 Task: Reply to email with the signature Delaney King with the subject Thank you for a performance review from softage.10@softage.net with the message I wanted to check in on the progress of the marketing campaign. Can you provide me with an update? with BCC to softage.9@softage.net with an attached document Business_case.docx
Action: Mouse moved to (1320, 212)
Screenshot: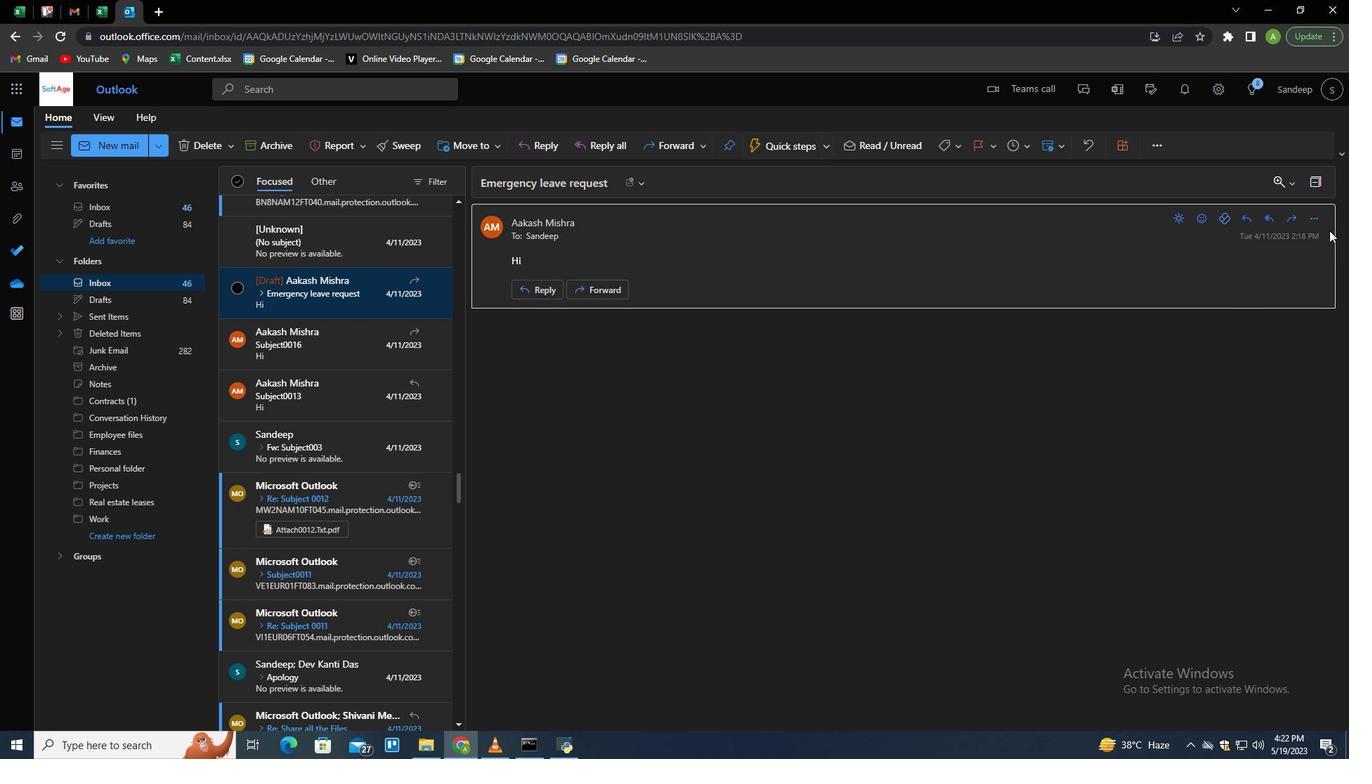 
Action: Mouse pressed left at (1320, 212)
Screenshot: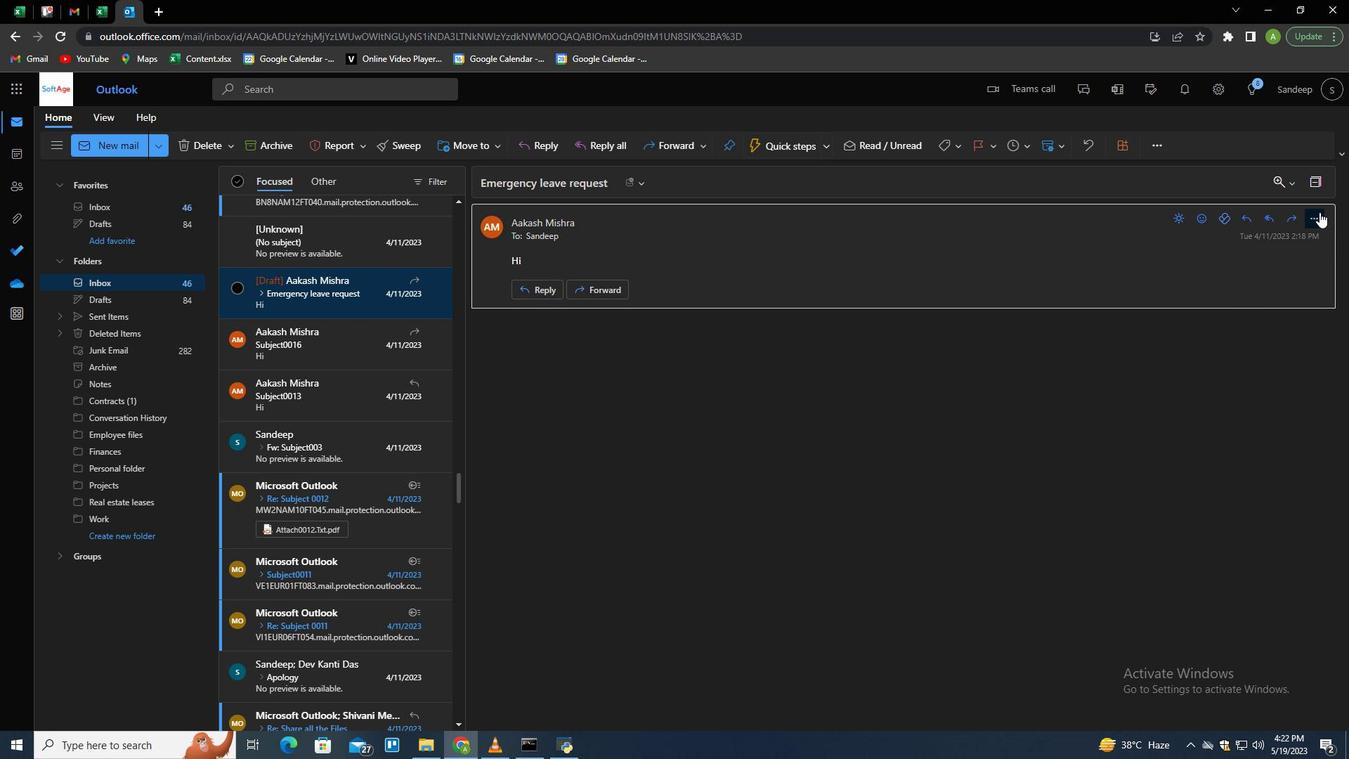 
Action: Mouse moved to (1229, 237)
Screenshot: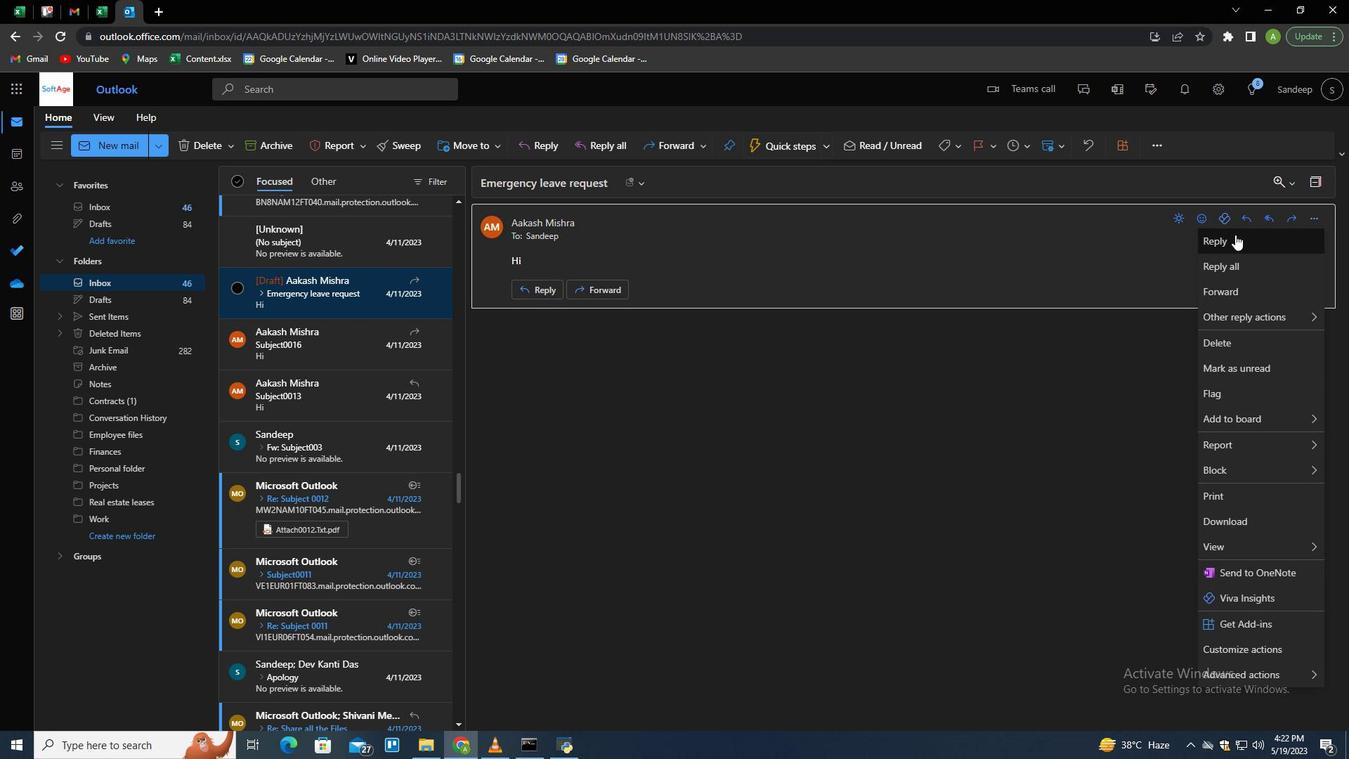 
Action: Mouse pressed left at (1229, 237)
Screenshot: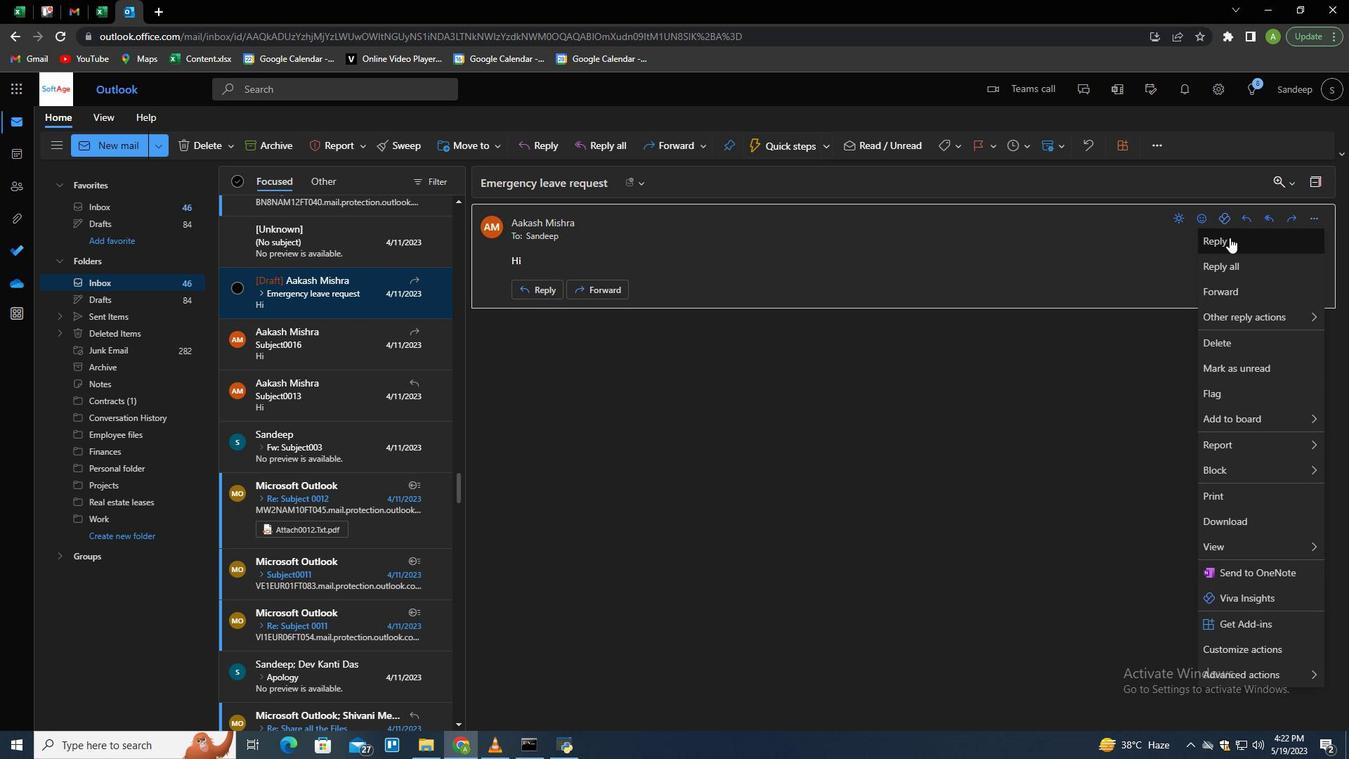 
Action: Mouse moved to (498, 395)
Screenshot: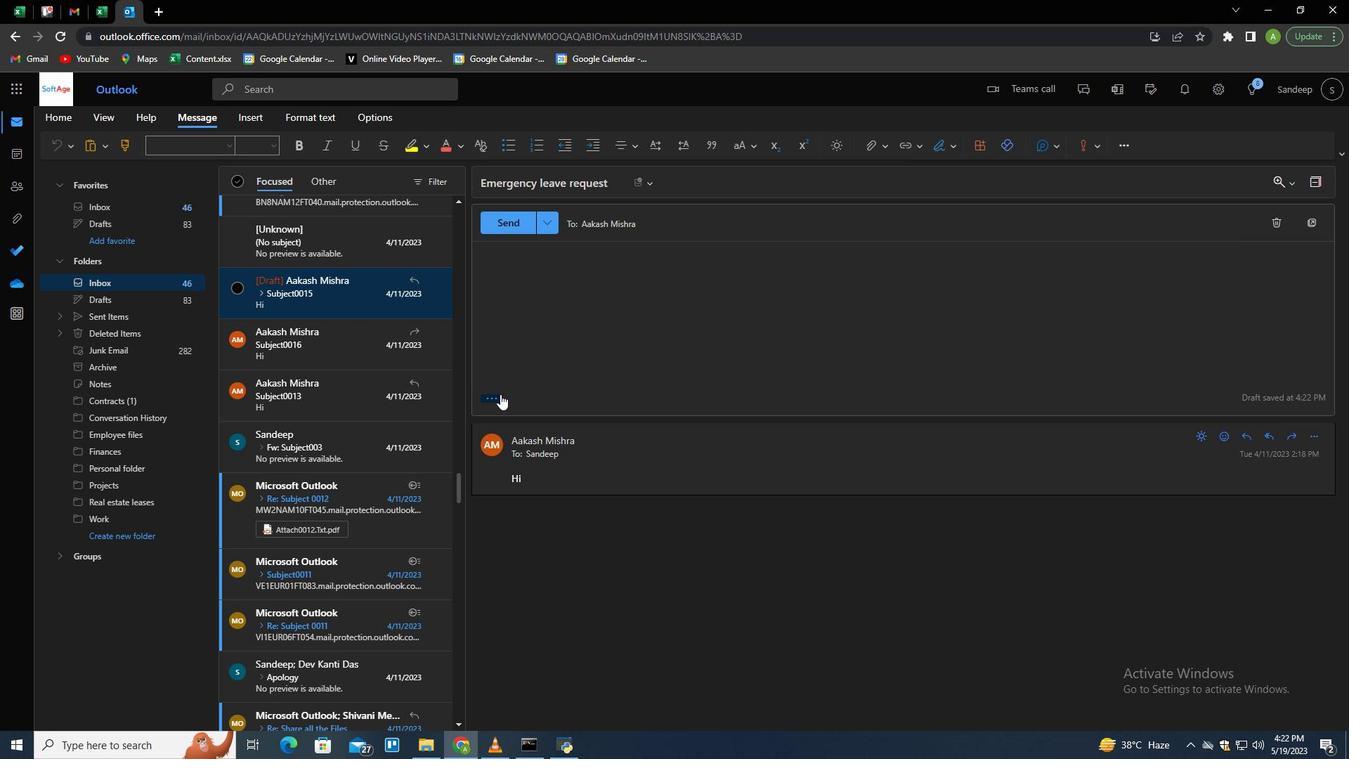 
Action: Mouse pressed left at (498, 395)
Screenshot: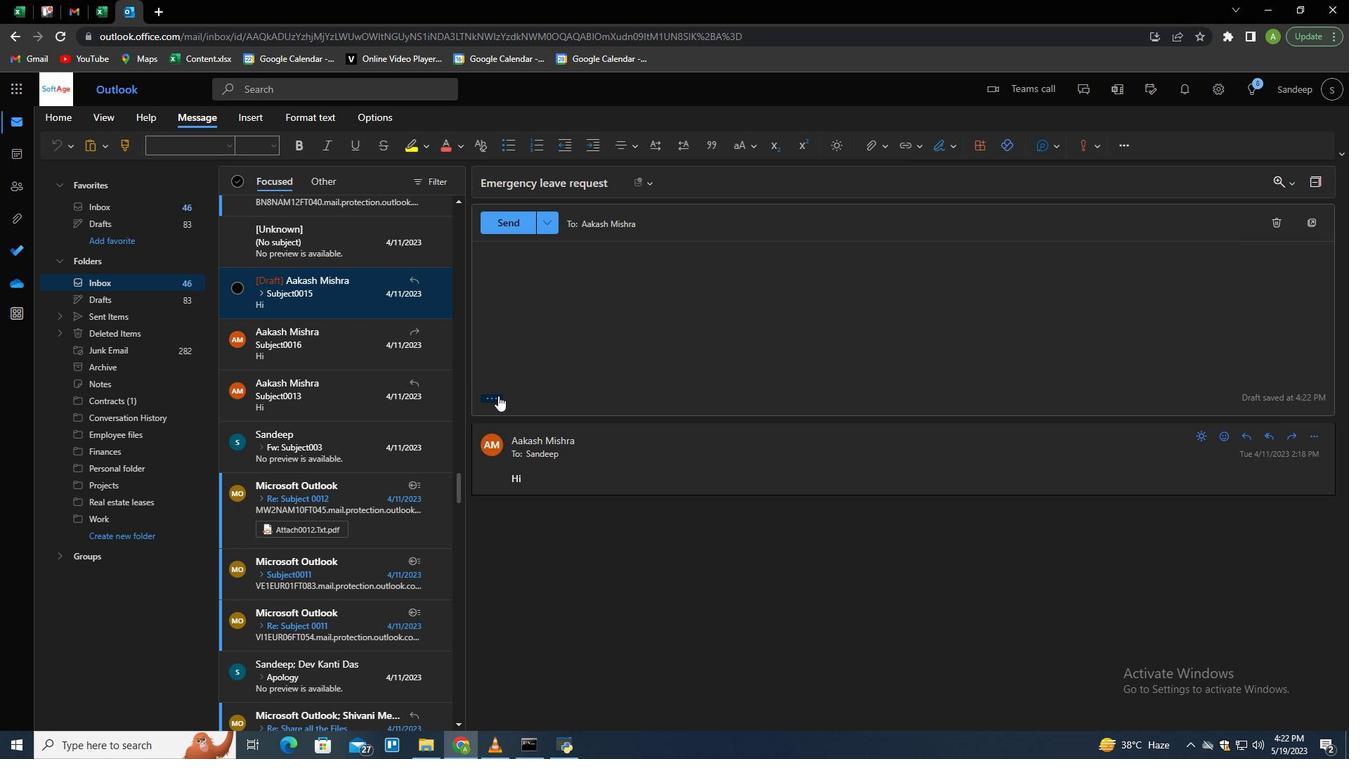 
Action: Mouse moved to (948, 151)
Screenshot: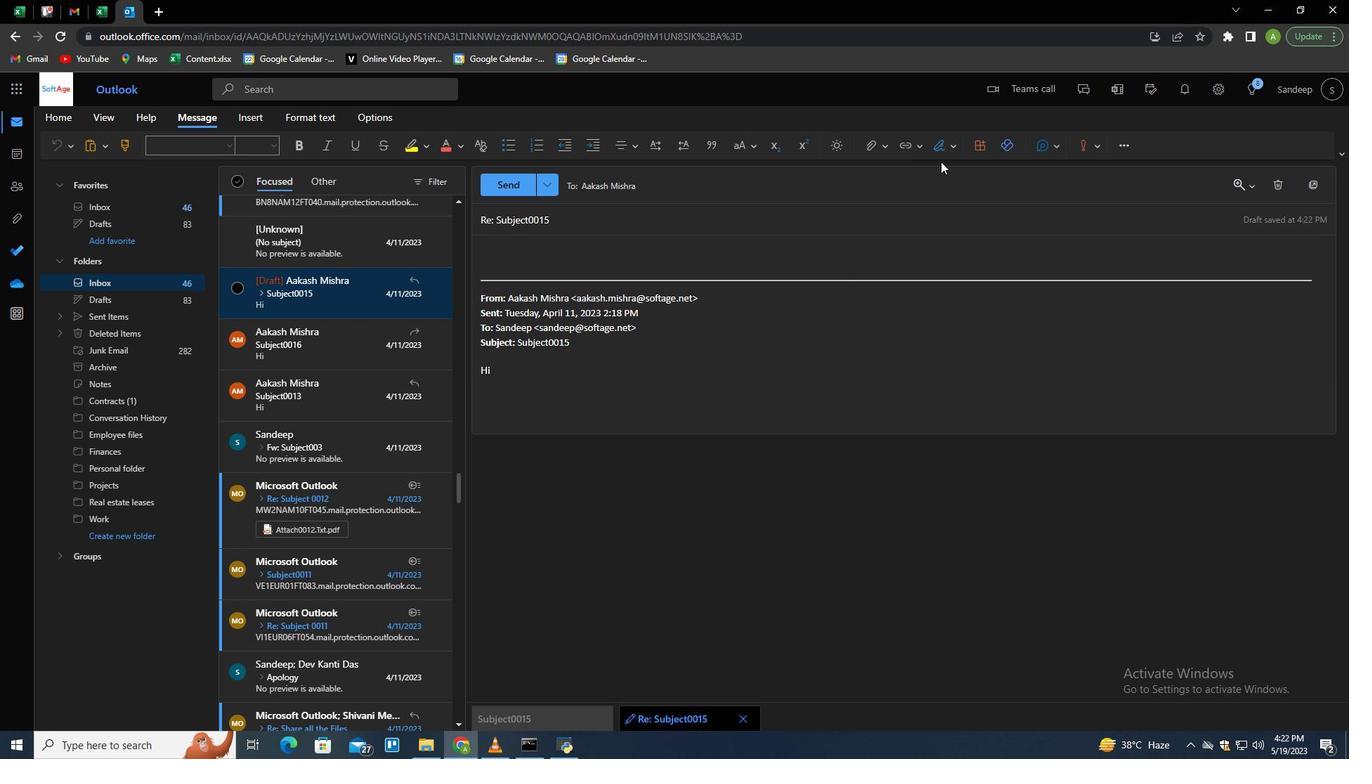 
Action: Mouse pressed left at (948, 151)
Screenshot: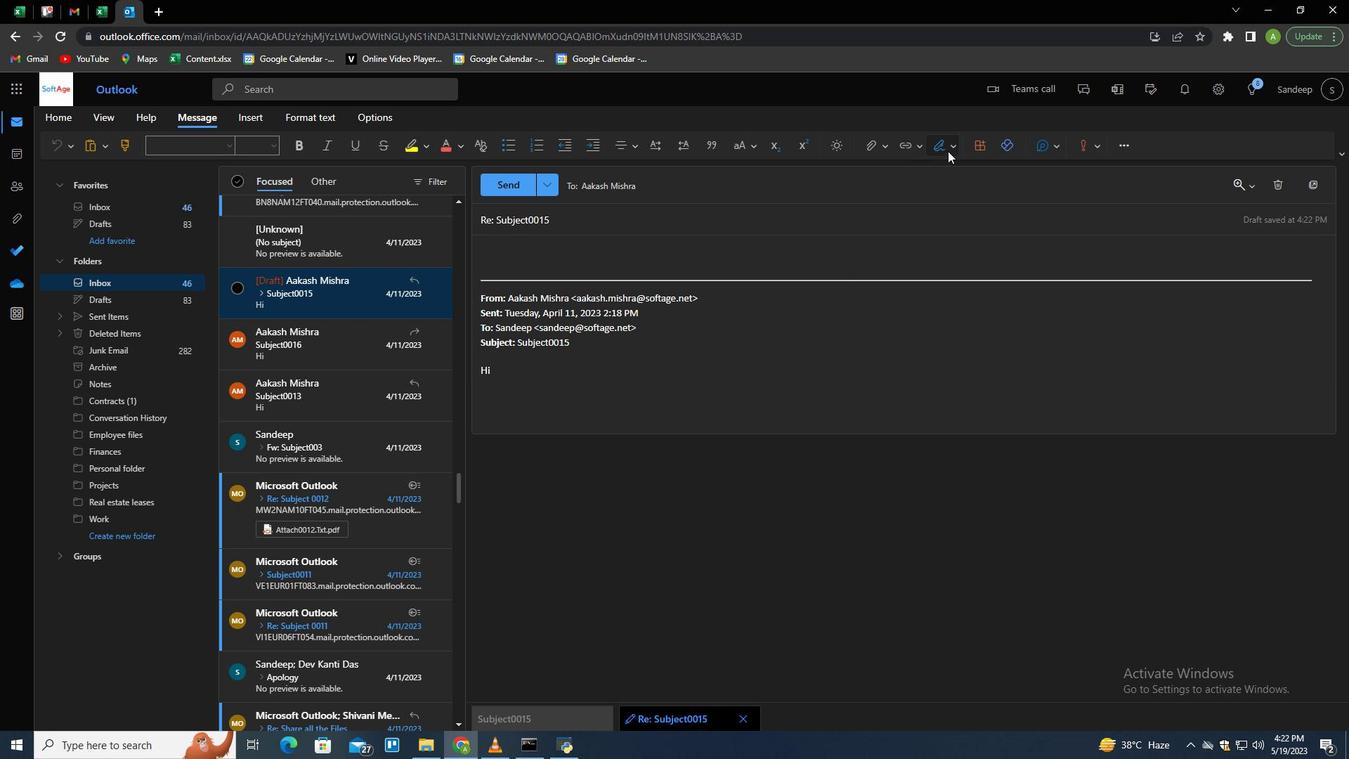 
Action: Mouse moved to (909, 197)
Screenshot: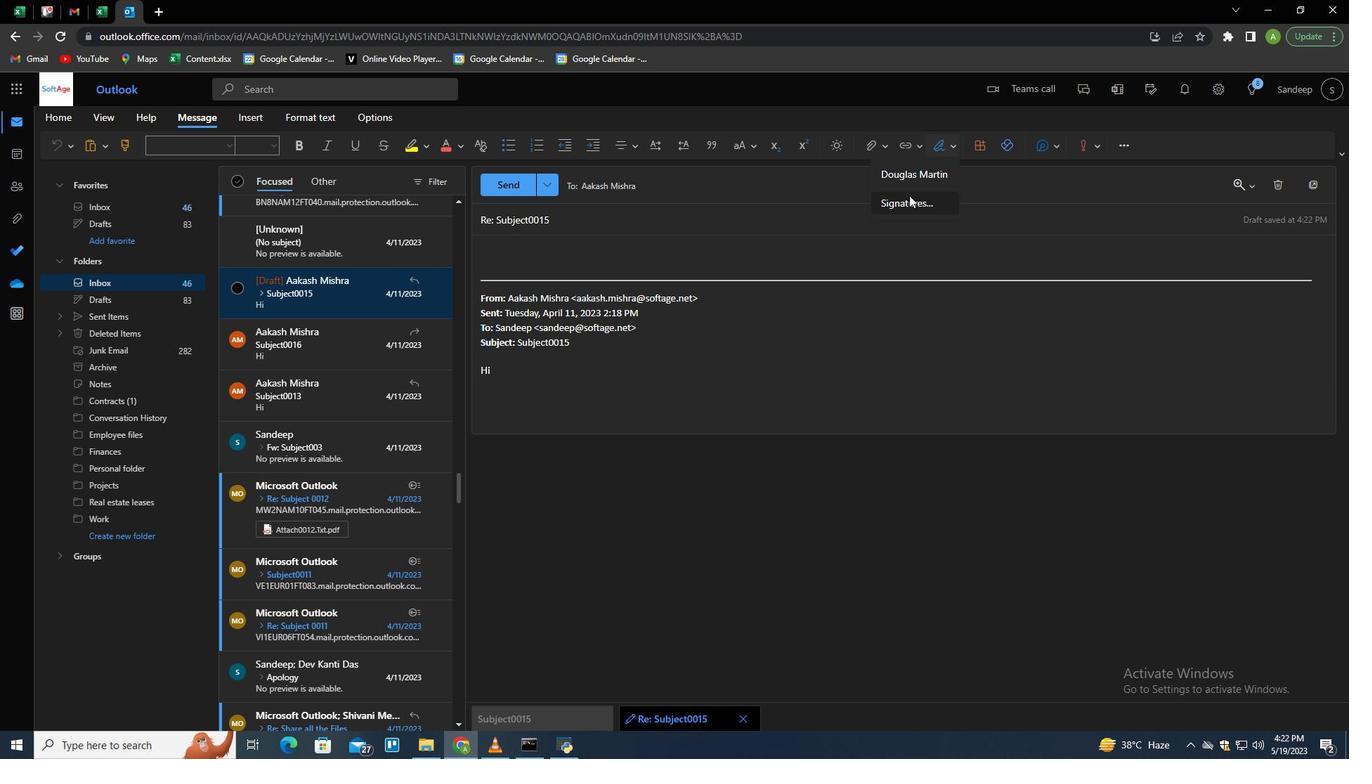 
Action: Mouse pressed left at (909, 197)
Screenshot: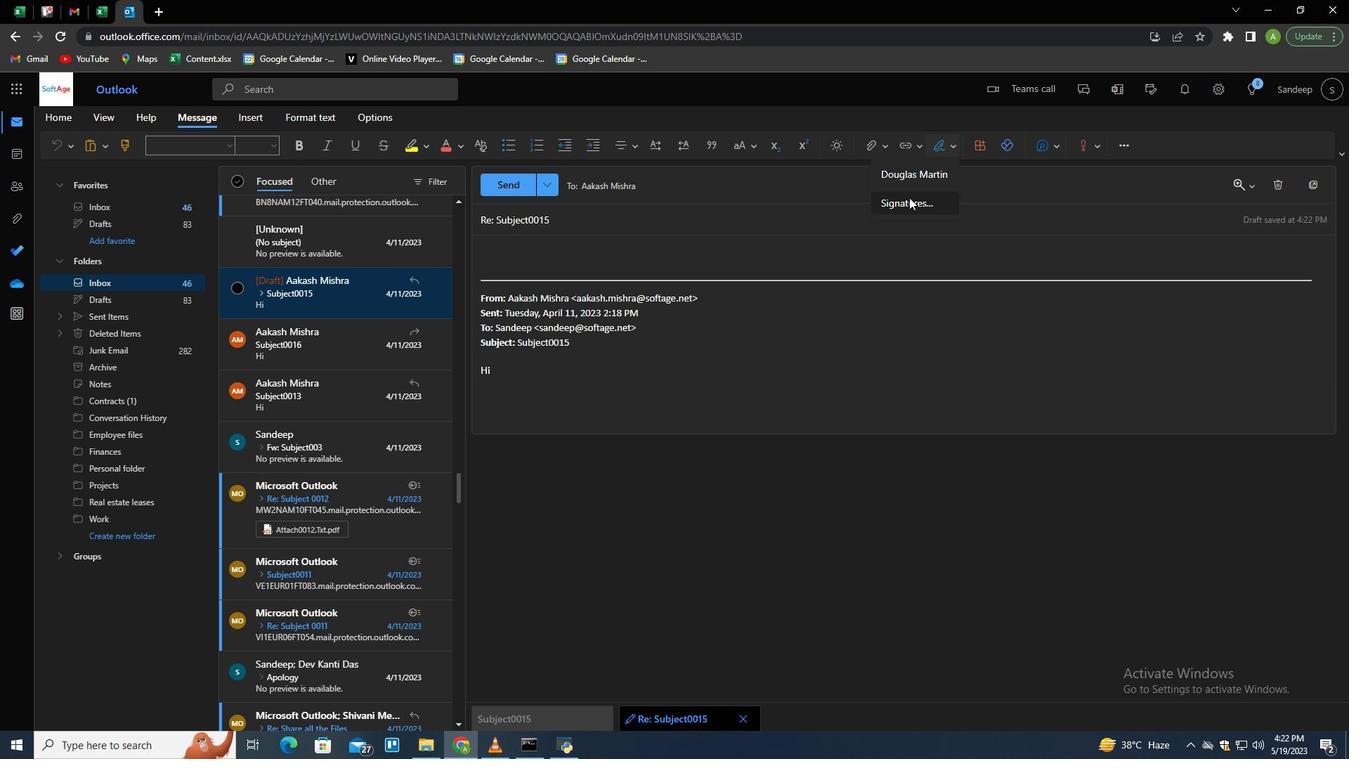 
Action: Mouse moved to (957, 250)
Screenshot: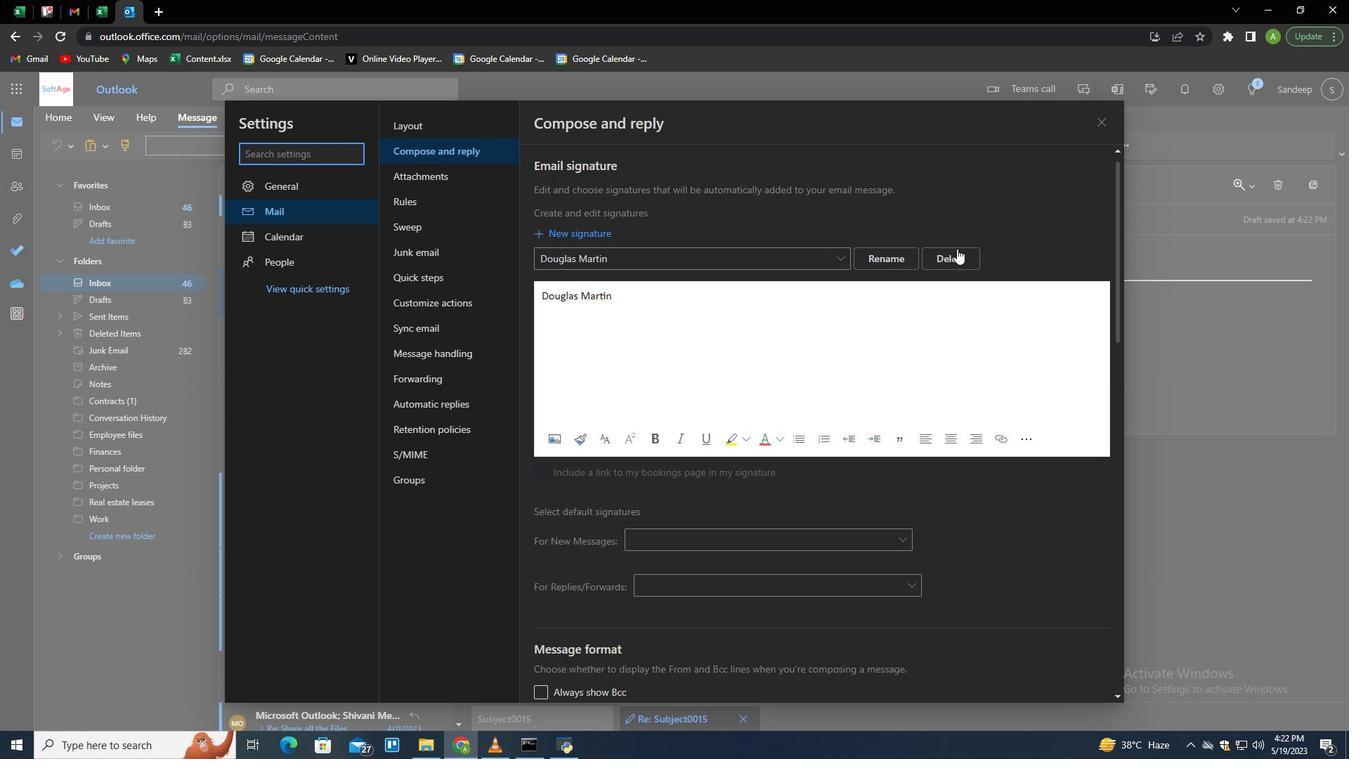 
Action: Mouse pressed left at (957, 250)
Screenshot: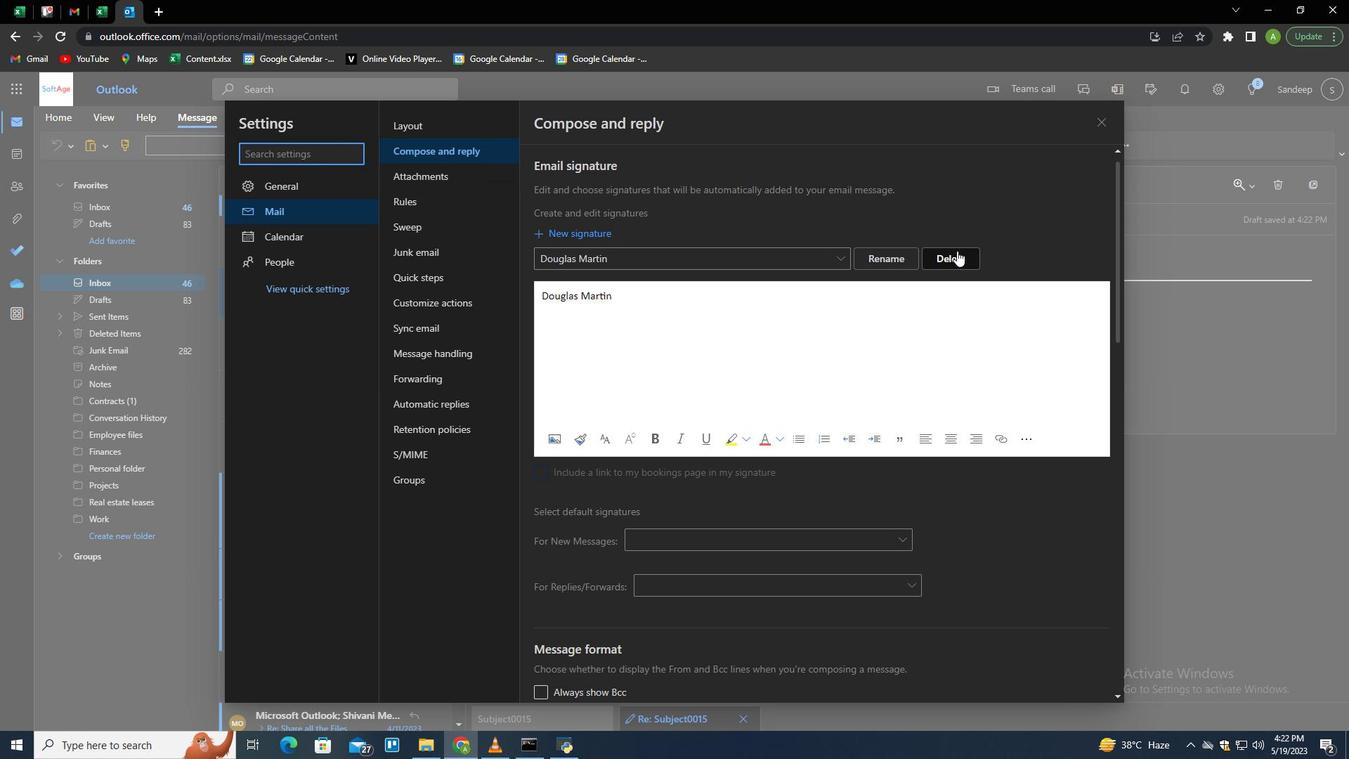 
Action: Mouse moved to (937, 255)
Screenshot: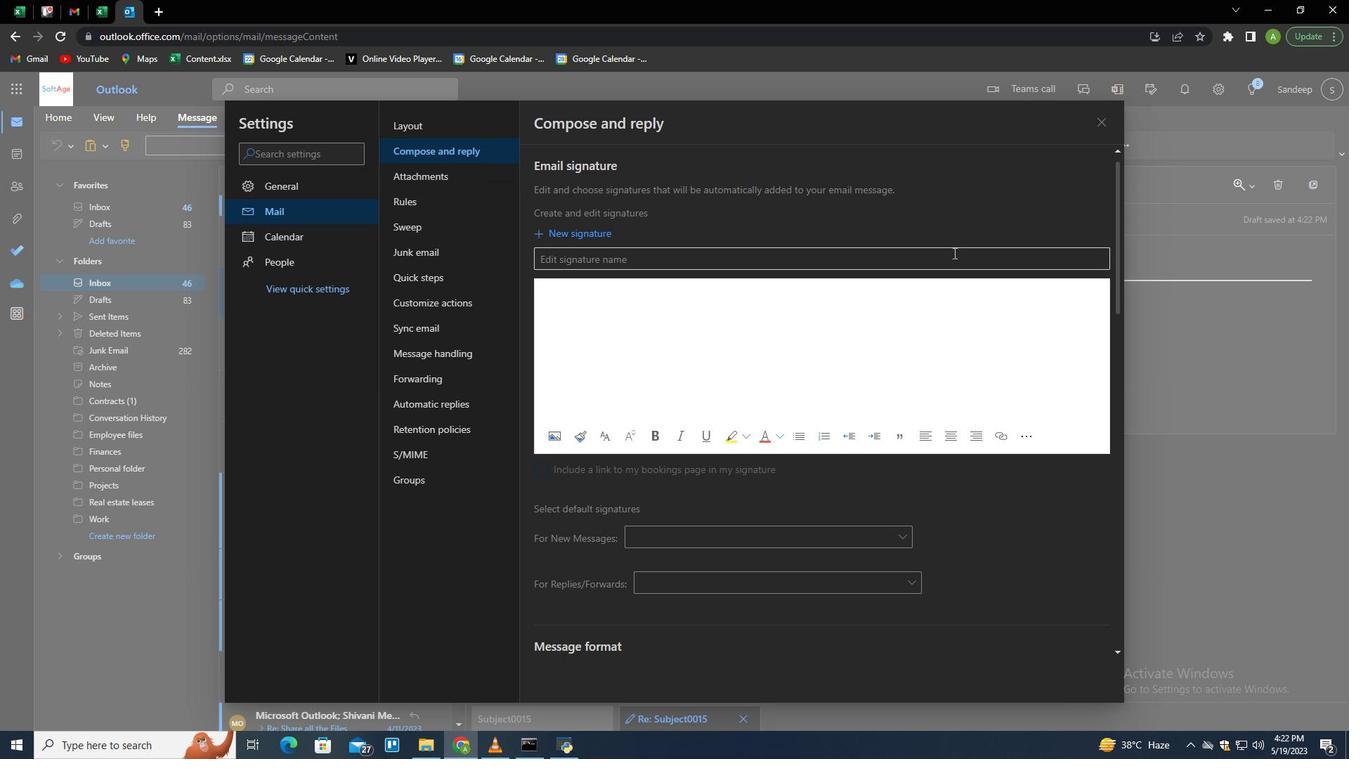 
Action: Mouse pressed left at (937, 255)
Screenshot: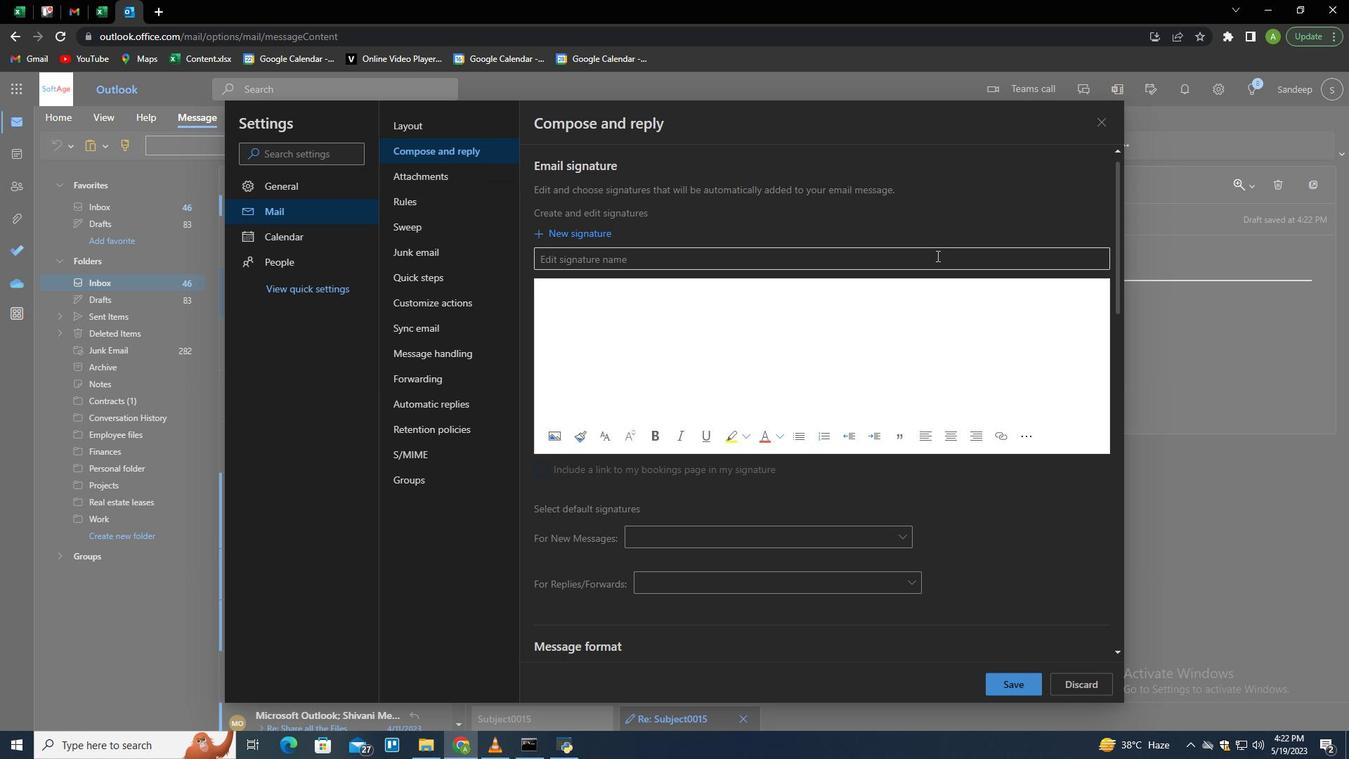 
Action: Key pressed <Key.shift>Delaney<Key.space><Key.shift>King<Key.tab><Key.shift>Delaney<Key.space><Key.shift>King
Screenshot: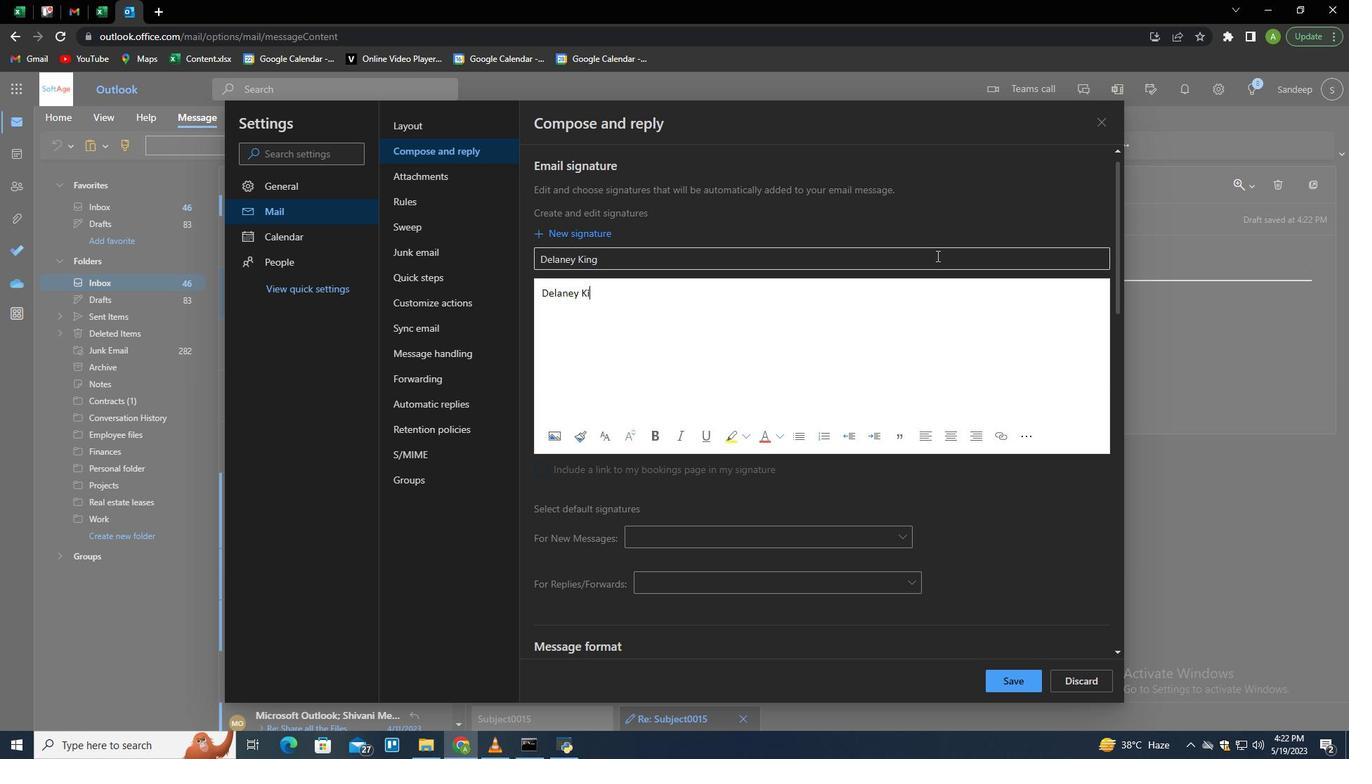 
Action: Mouse moved to (1010, 671)
Screenshot: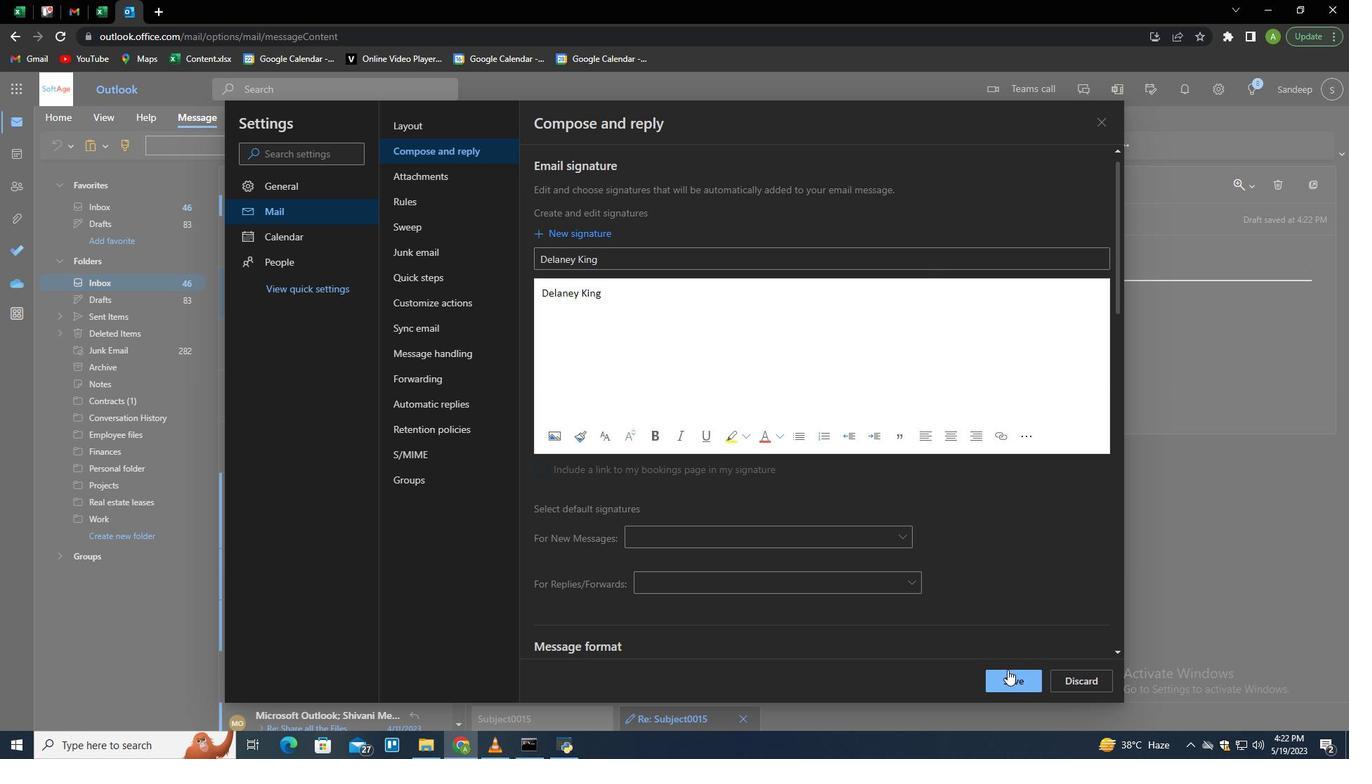 
Action: Mouse pressed left at (1010, 671)
Screenshot: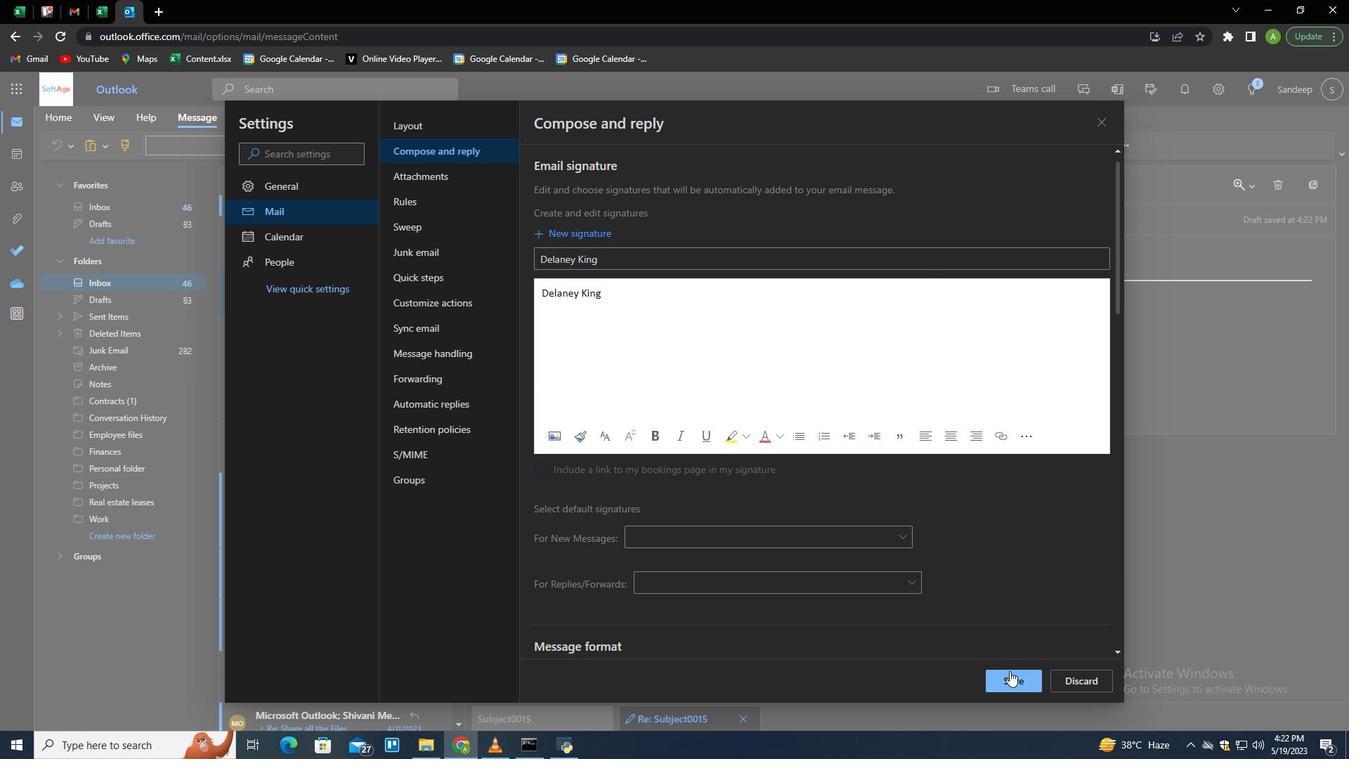 
Action: Mouse moved to (1247, 445)
Screenshot: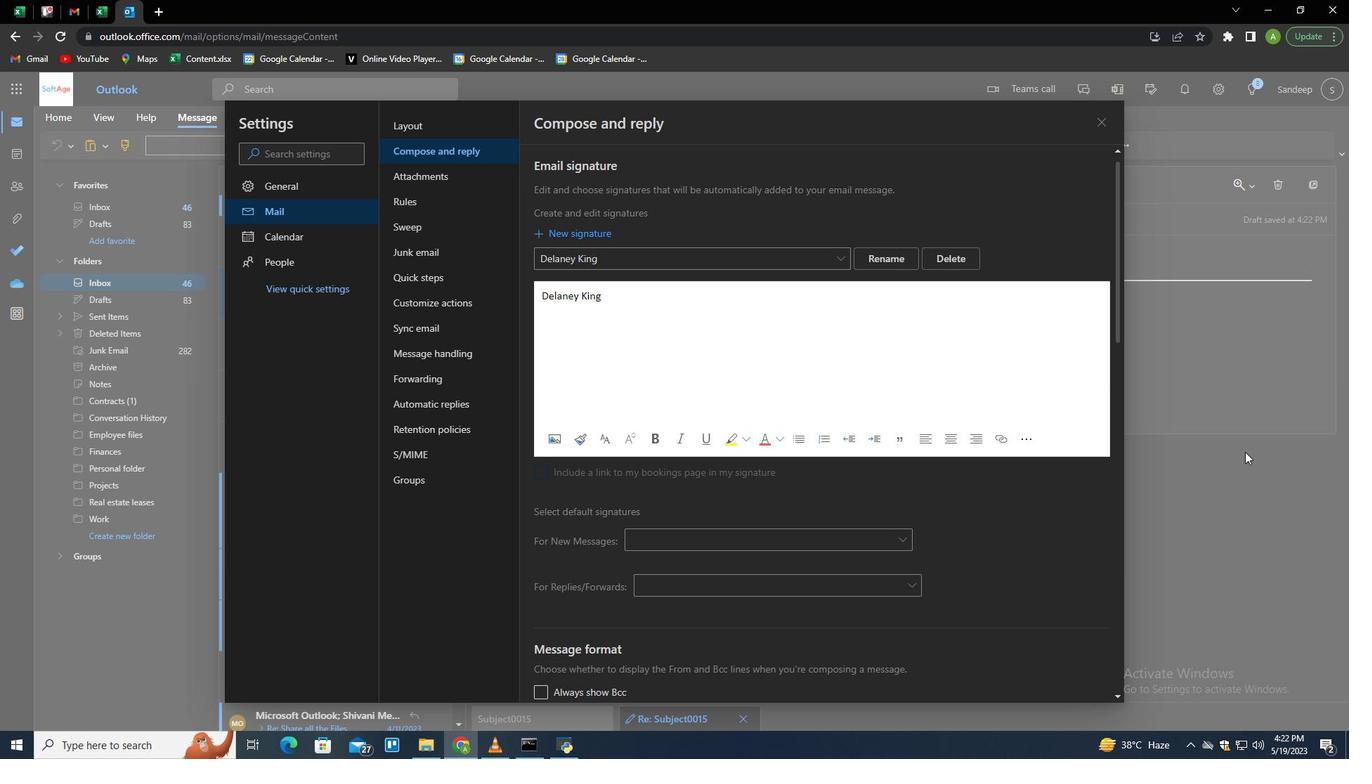 
Action: Mouse pressed left at (1247, 445)
Screenshot: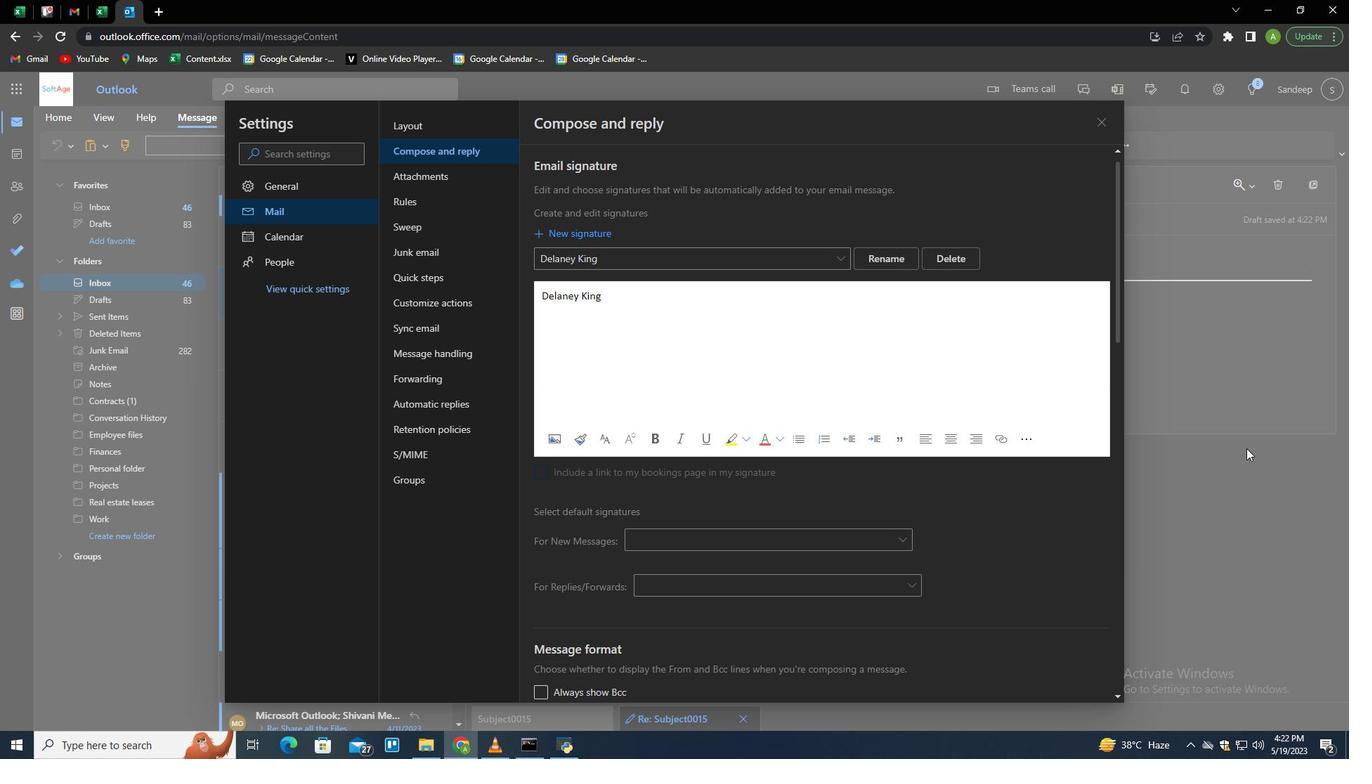 
Action: Mouse moved to (947, 154)
Screenshot: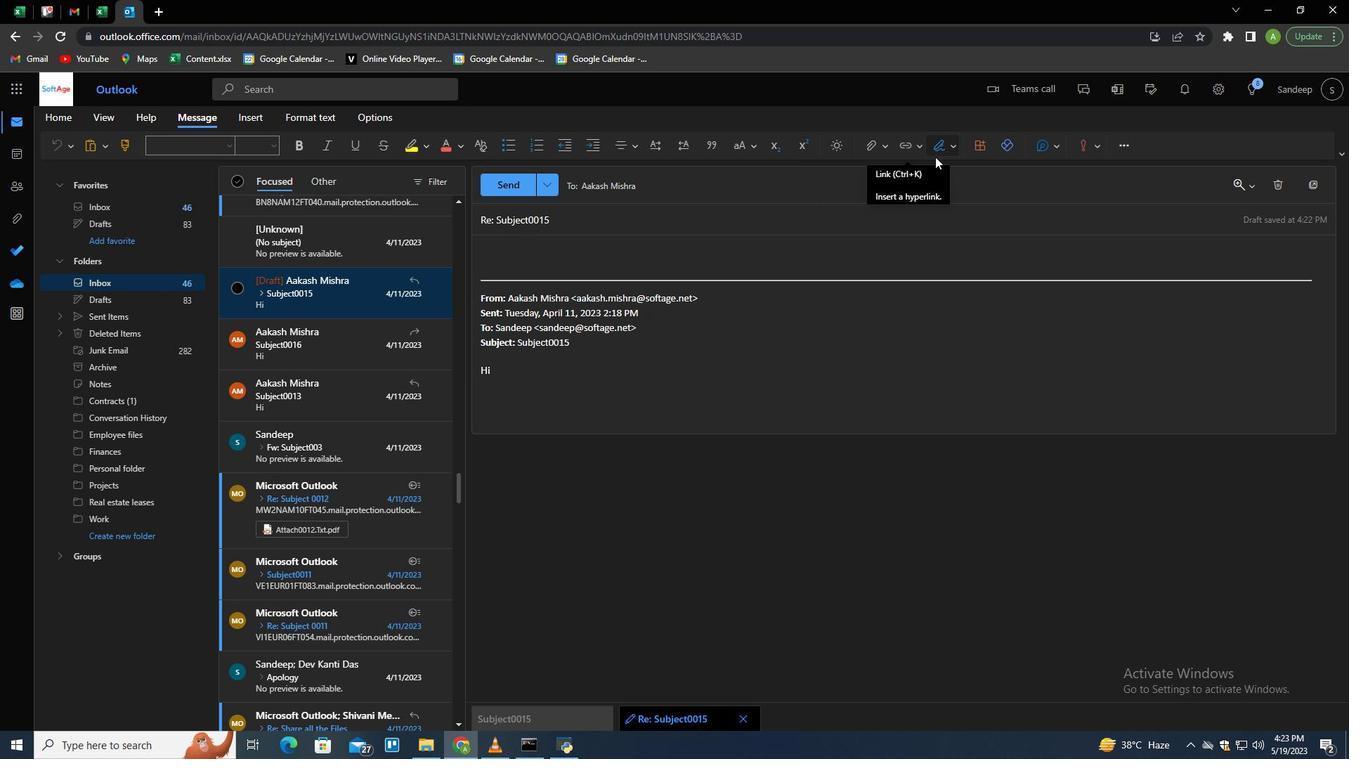 
Action: Mouse pressed left at (947, 154)
Screenshot: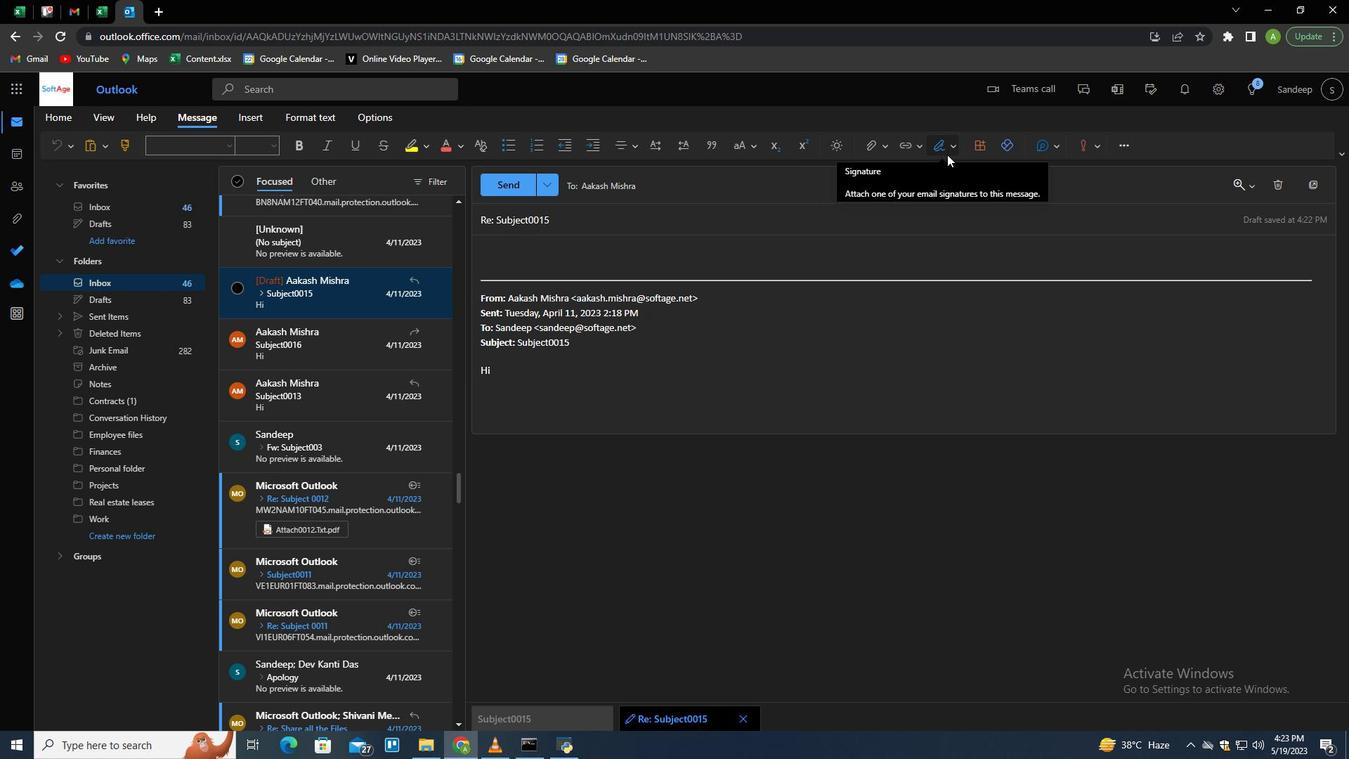 
Action: Mouse moved to (937, 170)
Screenshot: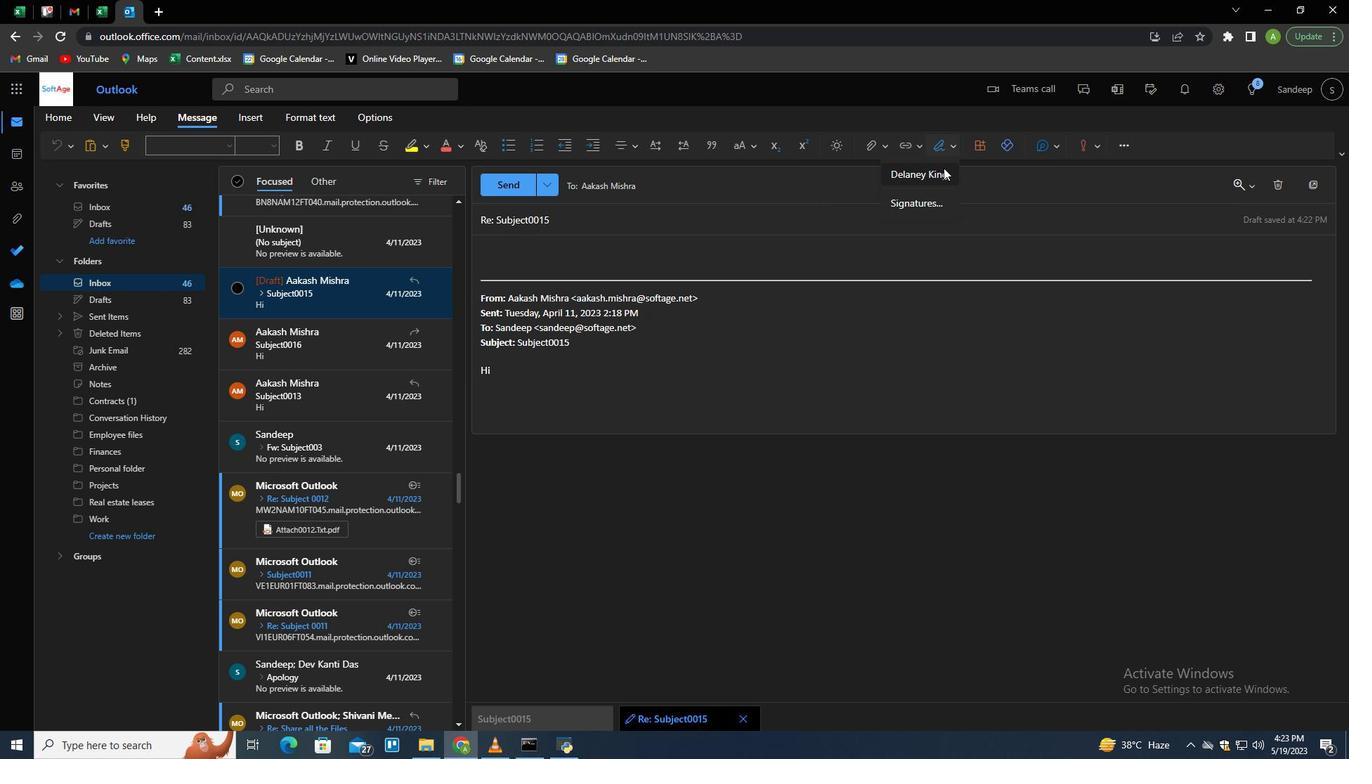 
Action: Mouse pressed left at (937, 170)
Screenshot: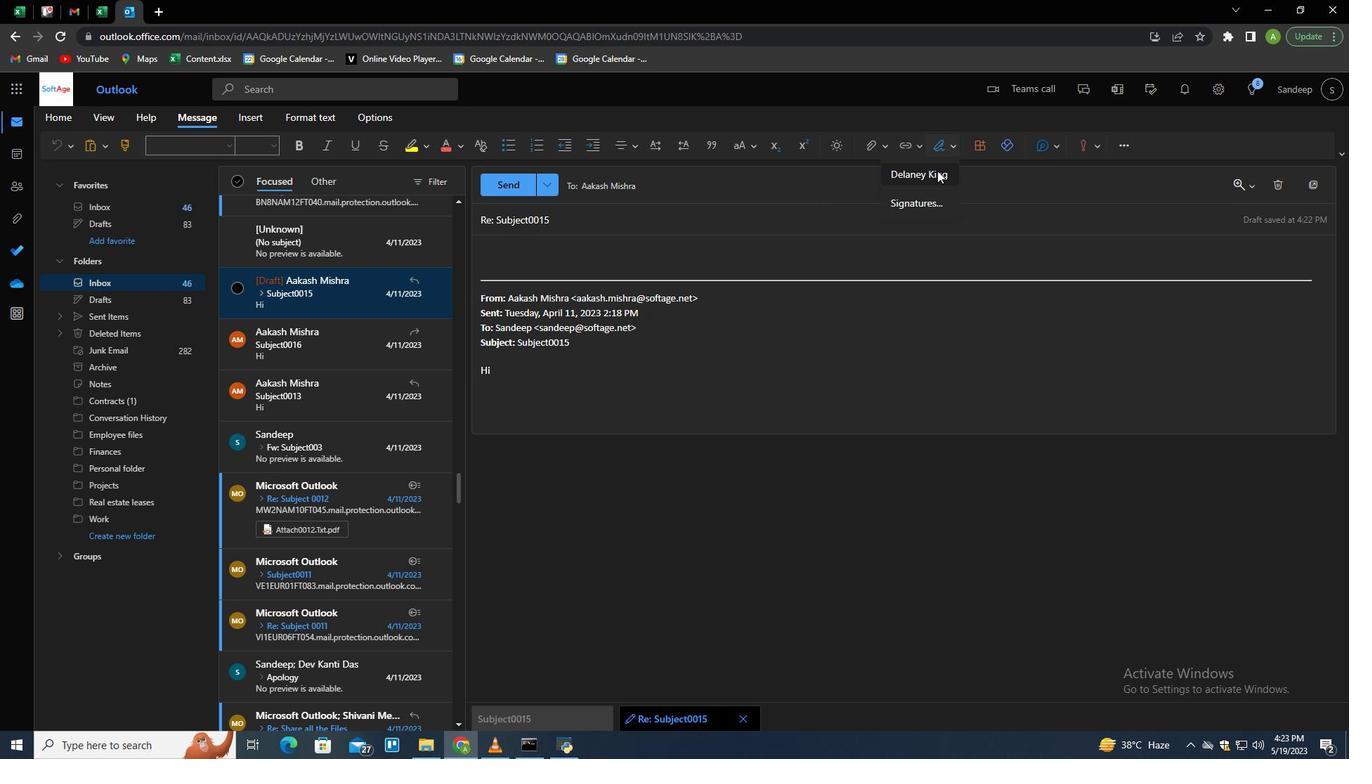 
Action: Mouse moved to (498, 220)
Screenshot: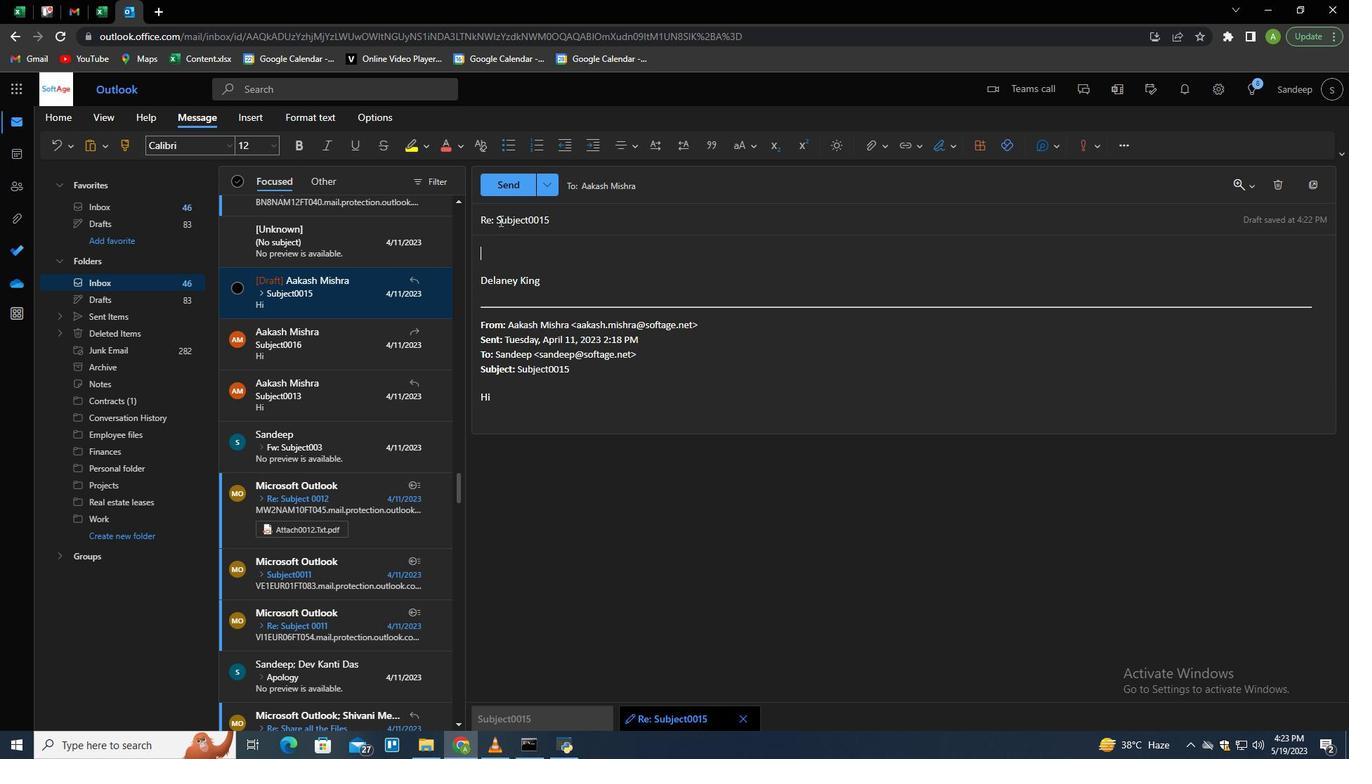 
Action: Mouse pressed left at (498, 220)
Screenshot: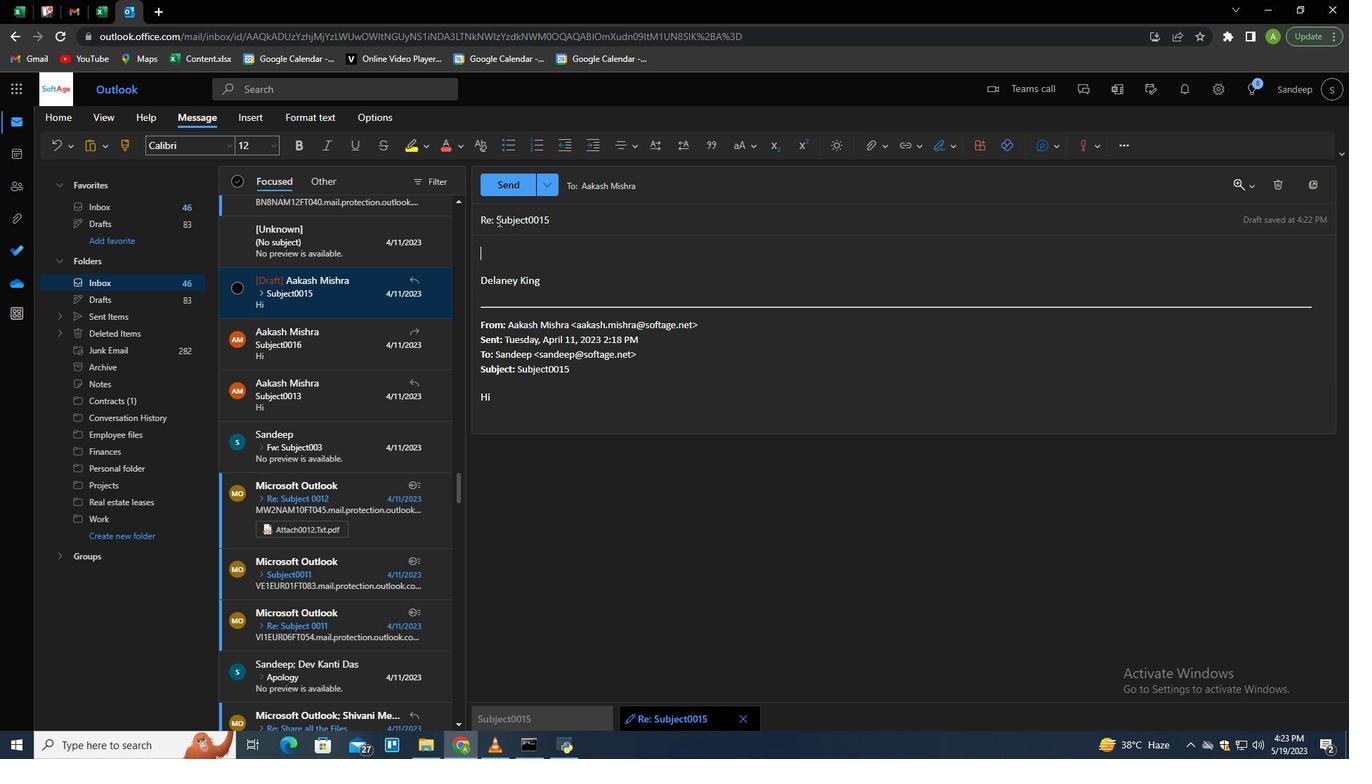 
Action: Mouse moved to (643, 259)
Screenshot: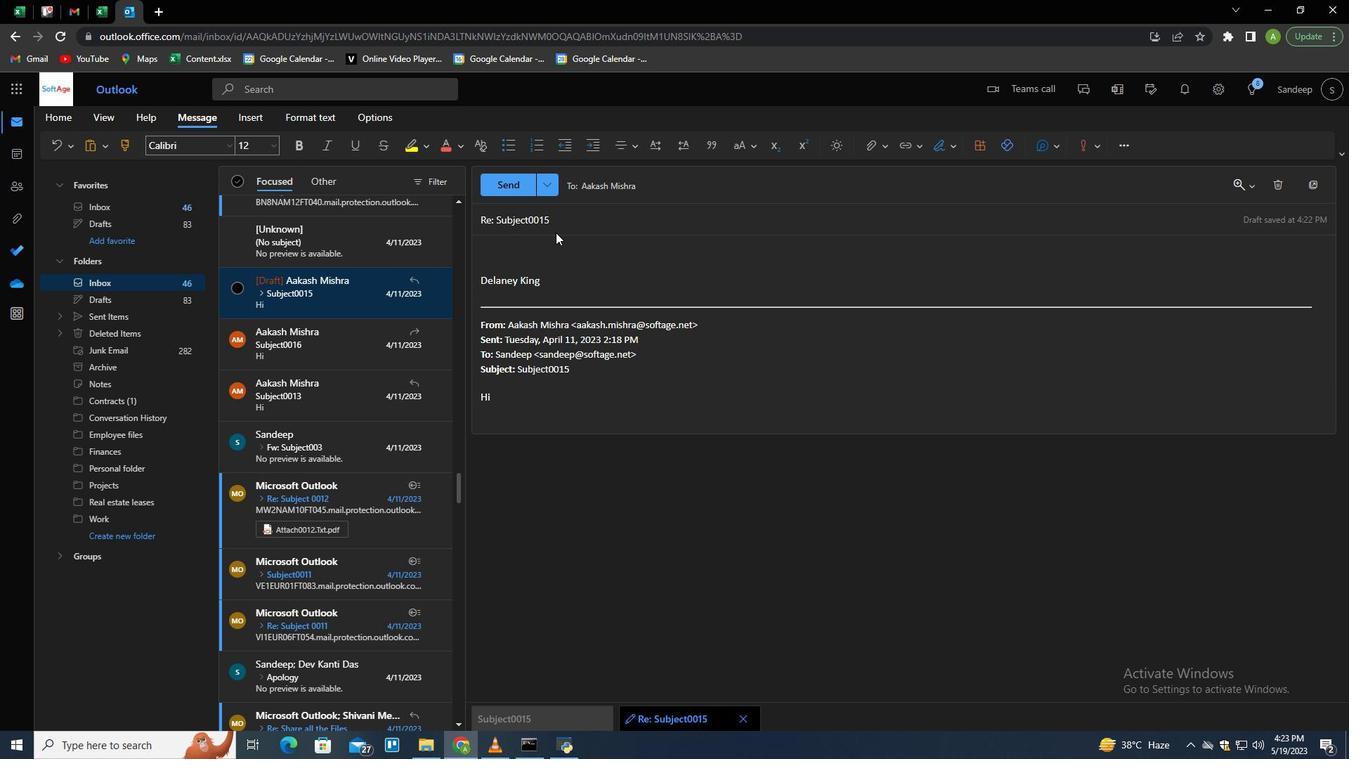 
Action: Key pressed <Key.shift_r><Key.end><Key.shift>Thank<Key.space>you<Key.space>for<Key.space>a<Key.space>performance<Key.space>review<Key.tab><Key.shift>I<Key.space>wanted<Key.space>to<Key.space>check<Key.space>in<Key.space>ont<Key.space>h<Key.backspace><Key.backspace><Key.backspace><Key.space>the<Key.space>progress<Key.space>of<Key.space>the<Key.space>marketing<Key.space>campaign.<Key.space><Key.shift>Can<Key.space>you<Key.space>provide<Key.space>me<Key.space>with<Key.space>an<Key.space>update<Key.shift><Key.shift><Key.shift>?
Screenshot: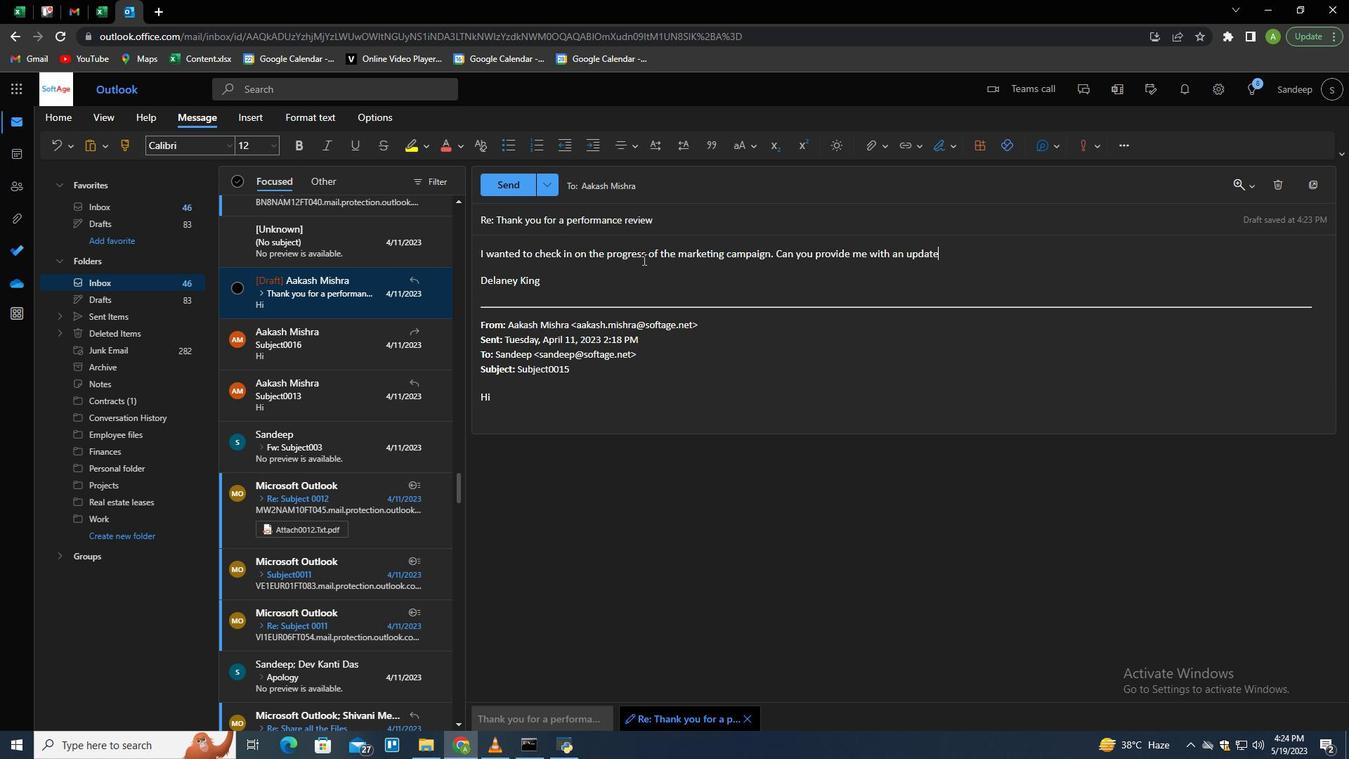 
Action: Mouse moved to (987, 263)
Screenshot: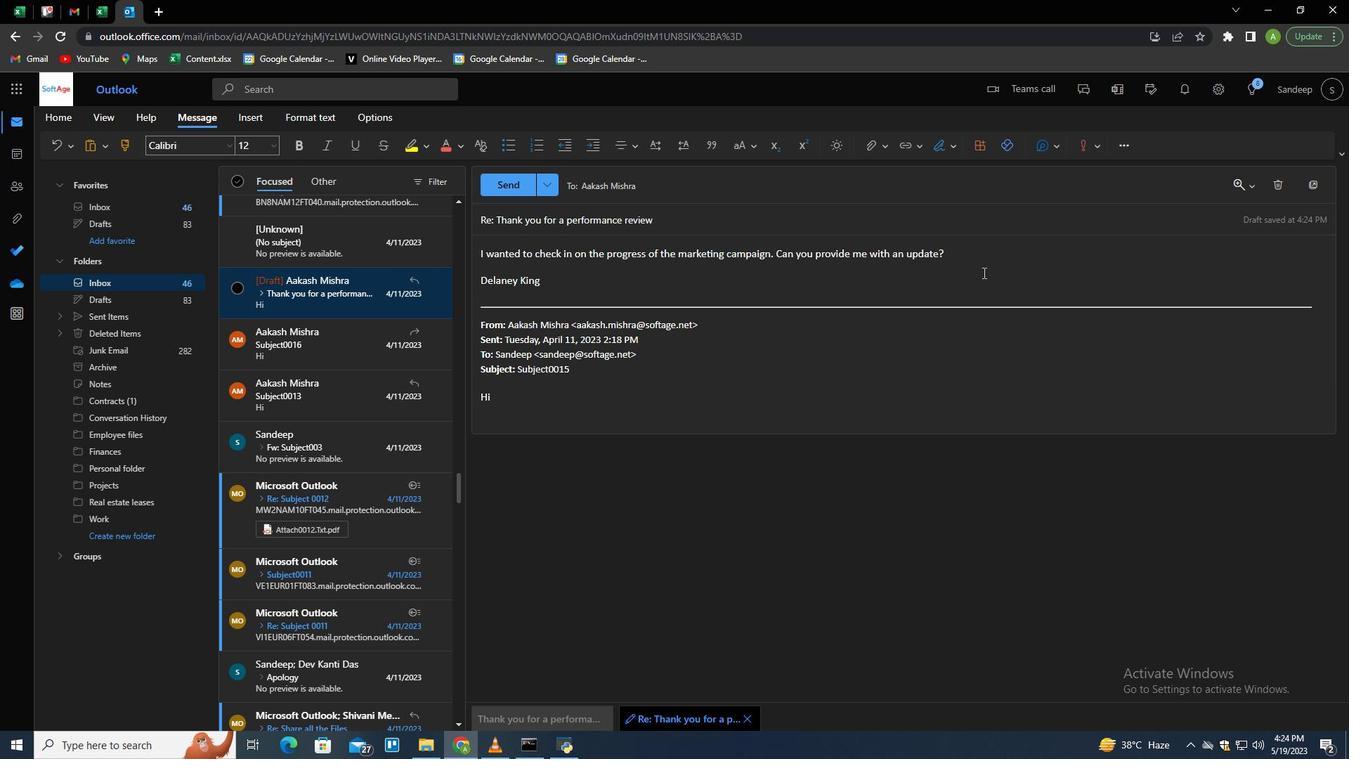 
Action: Mouse pressed left at (987, 263)
Screenshot: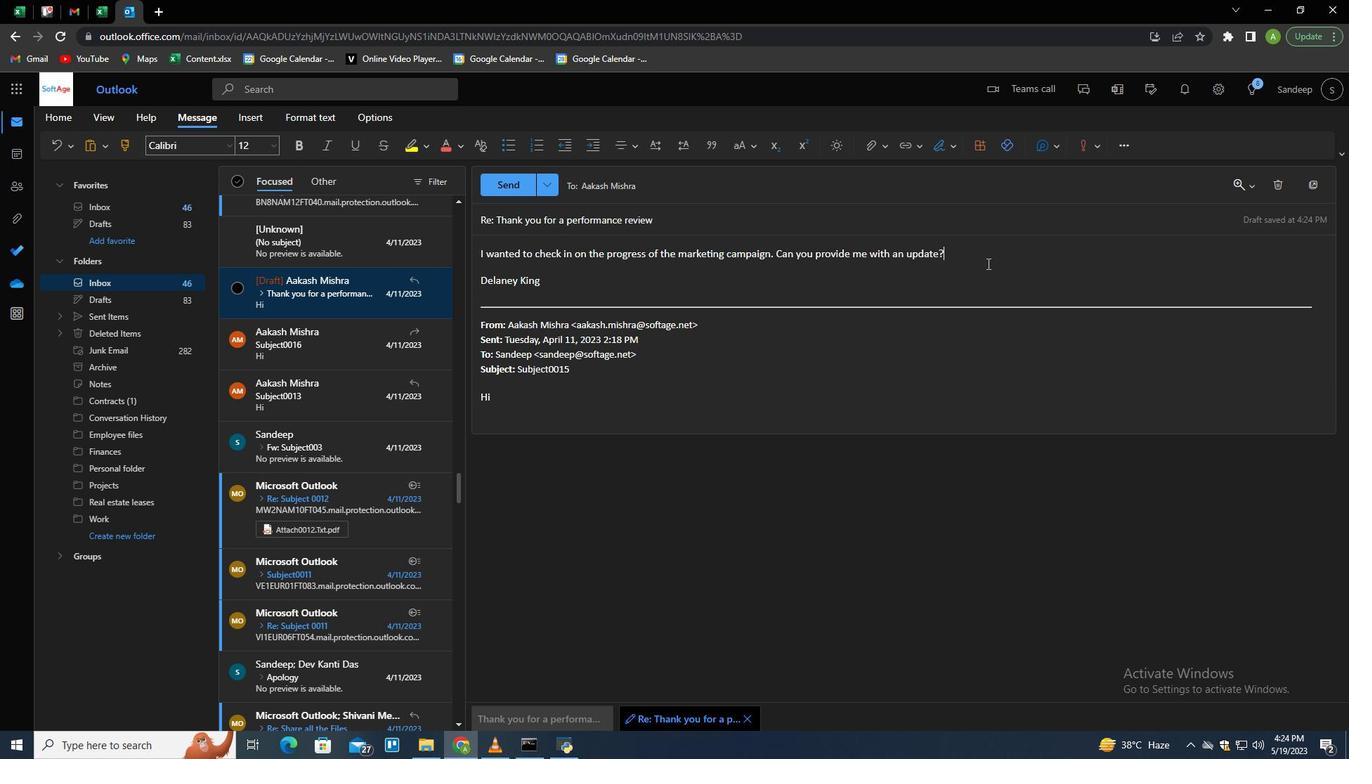 
Action: Mouse moved to (1079, 189)
Screenshot: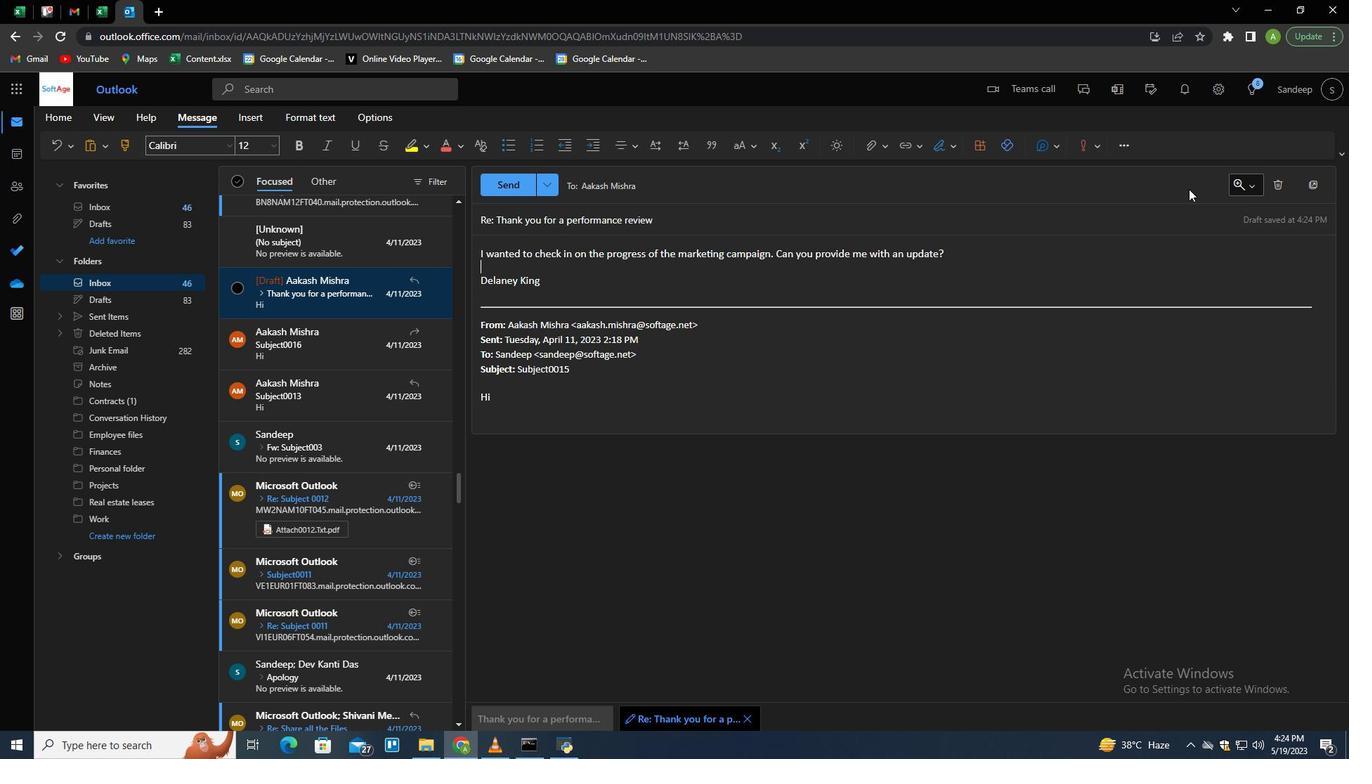 
Action: Mouse pressed left at (1079, 189)
Screenshot: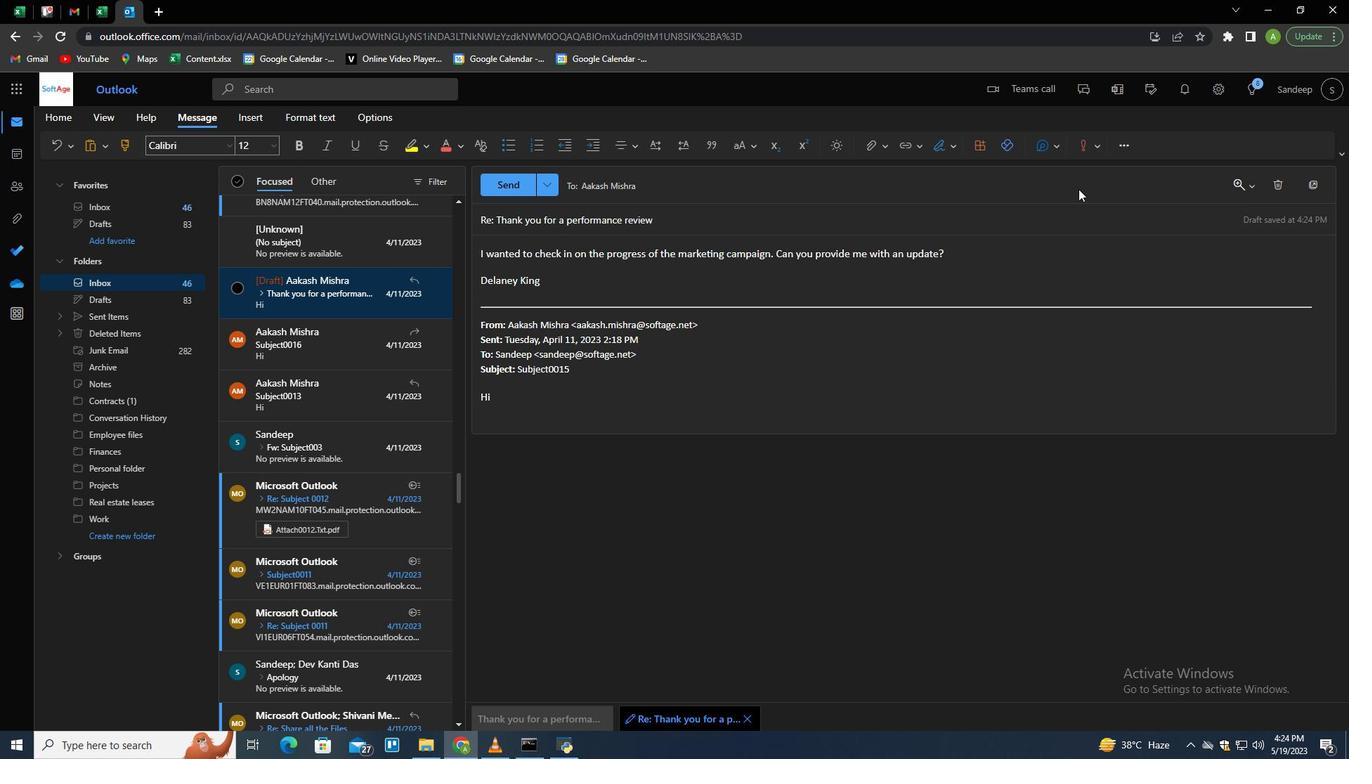 
Action: Mouse moved to (1325, 222)
Screenshot: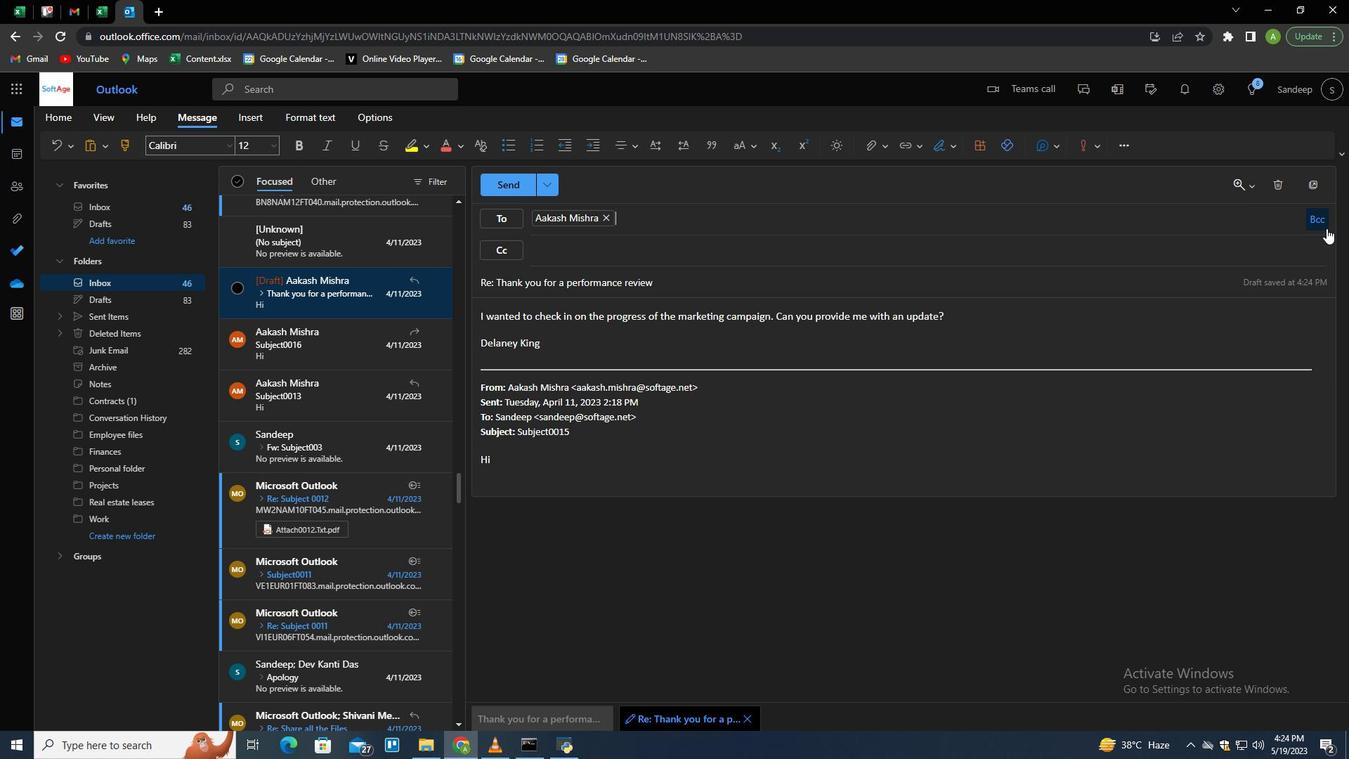 
Action: Mouse pressed left at (1325, 222)
Screenshot: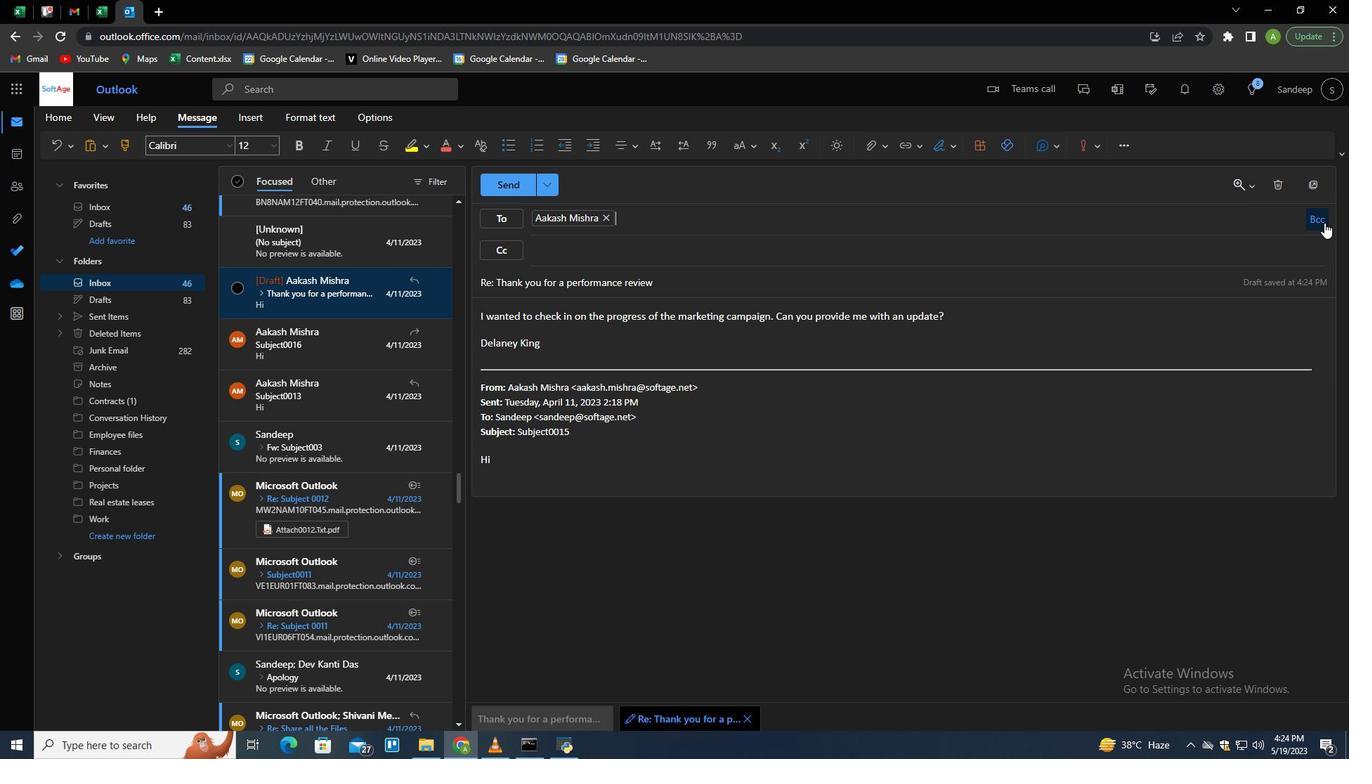 
Action: Mouse moved to (987, 282)
Screenshot: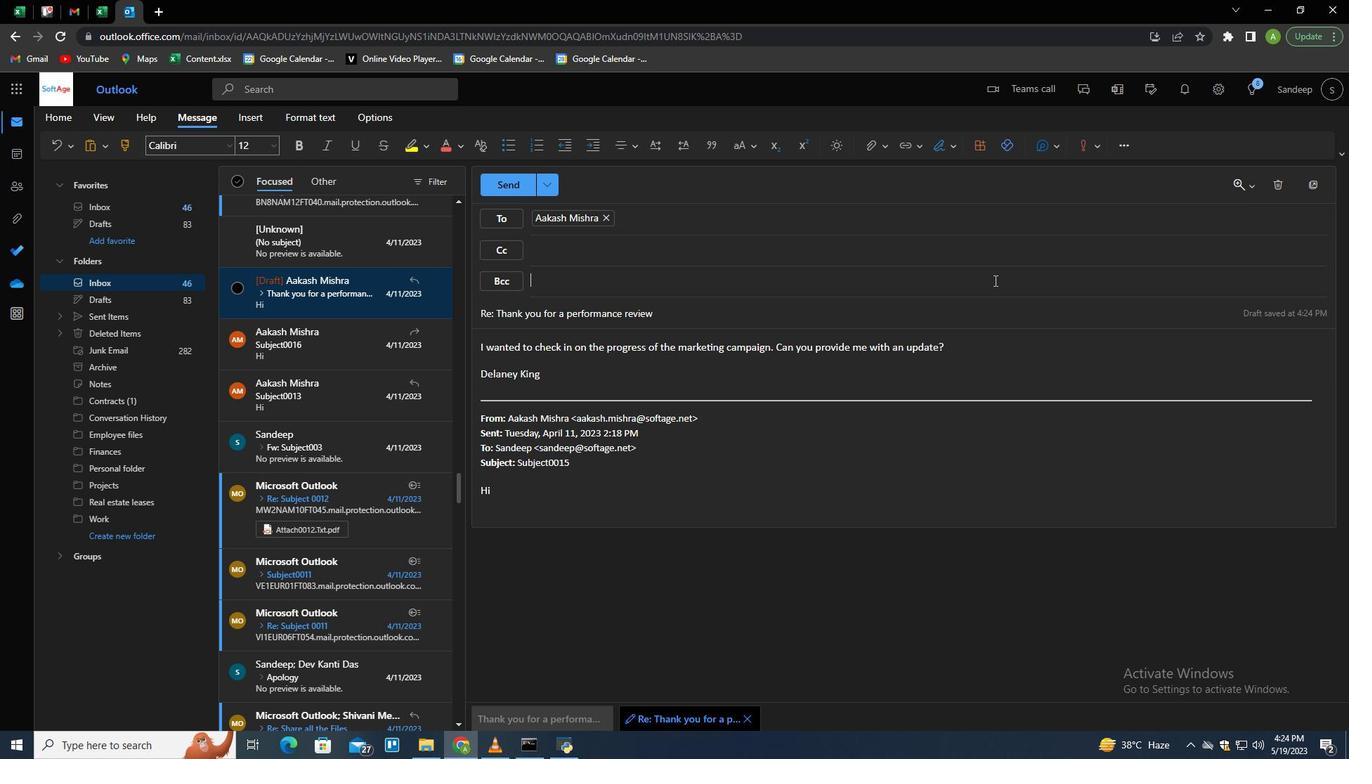 
Action: Key pressed <Key.shift><Key.shift><Key.shift><Key.shift><Key.shift><Key.shift><Key.shift><Key.shift><Key.shift><Key.shift><Key.shift><Key.shift><Key.shift><Key.shift><Key.shift>
Screenshot: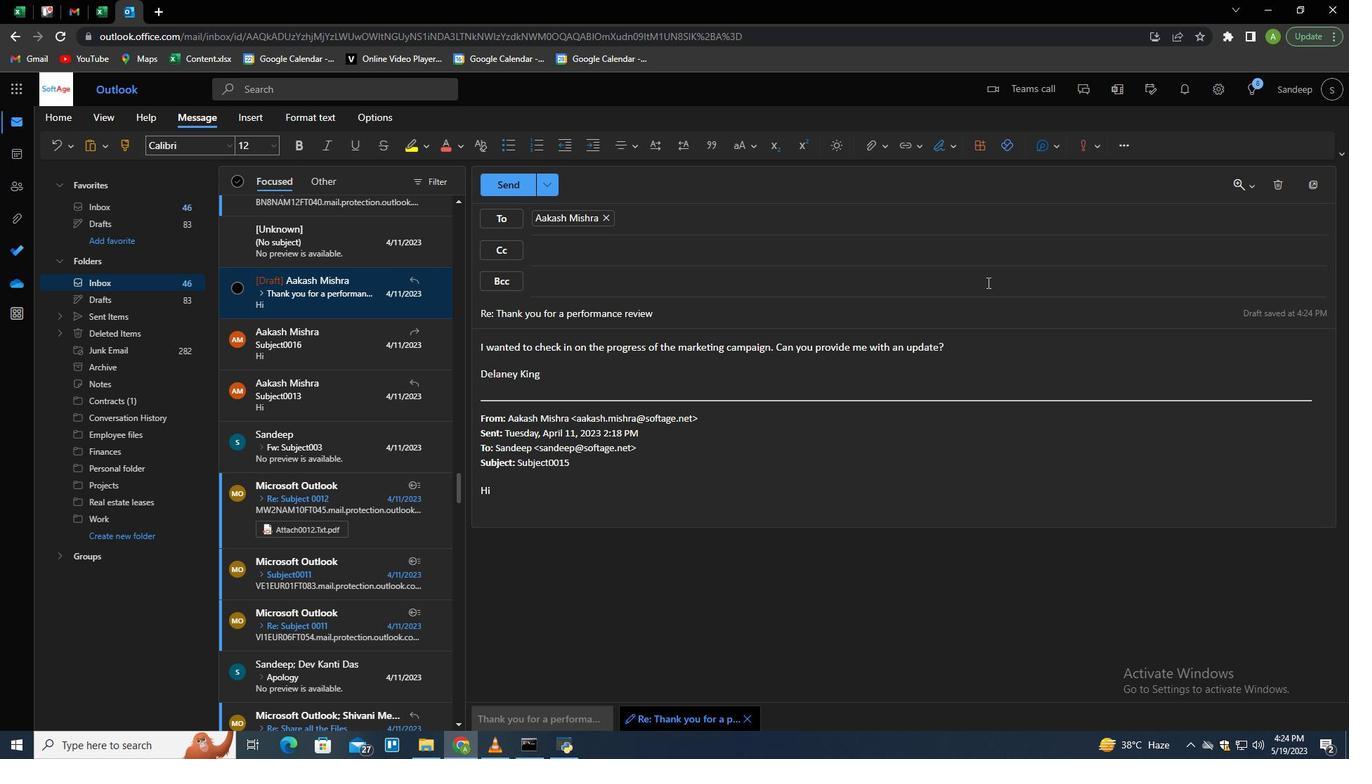 
Action: Mouse moved to (563, 284)
Screenshot: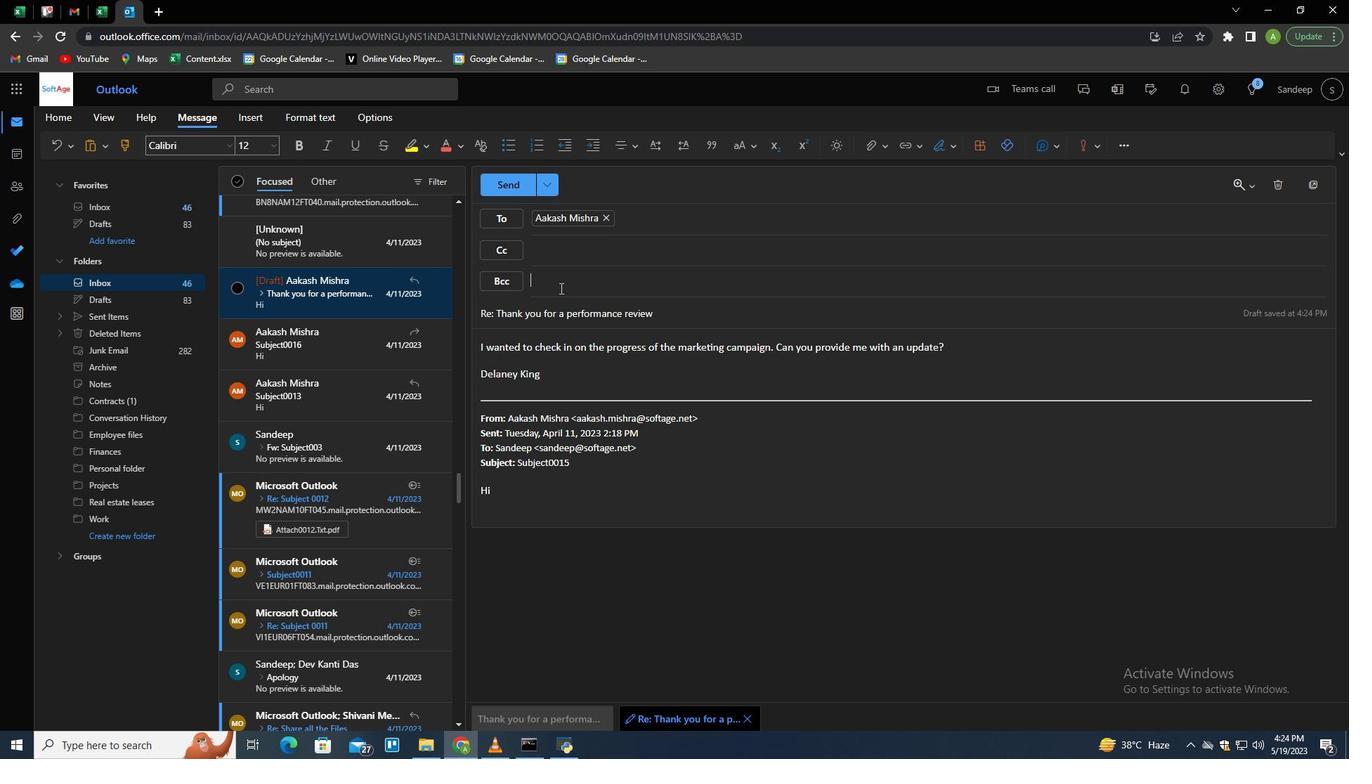 
Action: Key pressed softage.9<Key.shift>@softage.net<Key.enter>
Screenshot: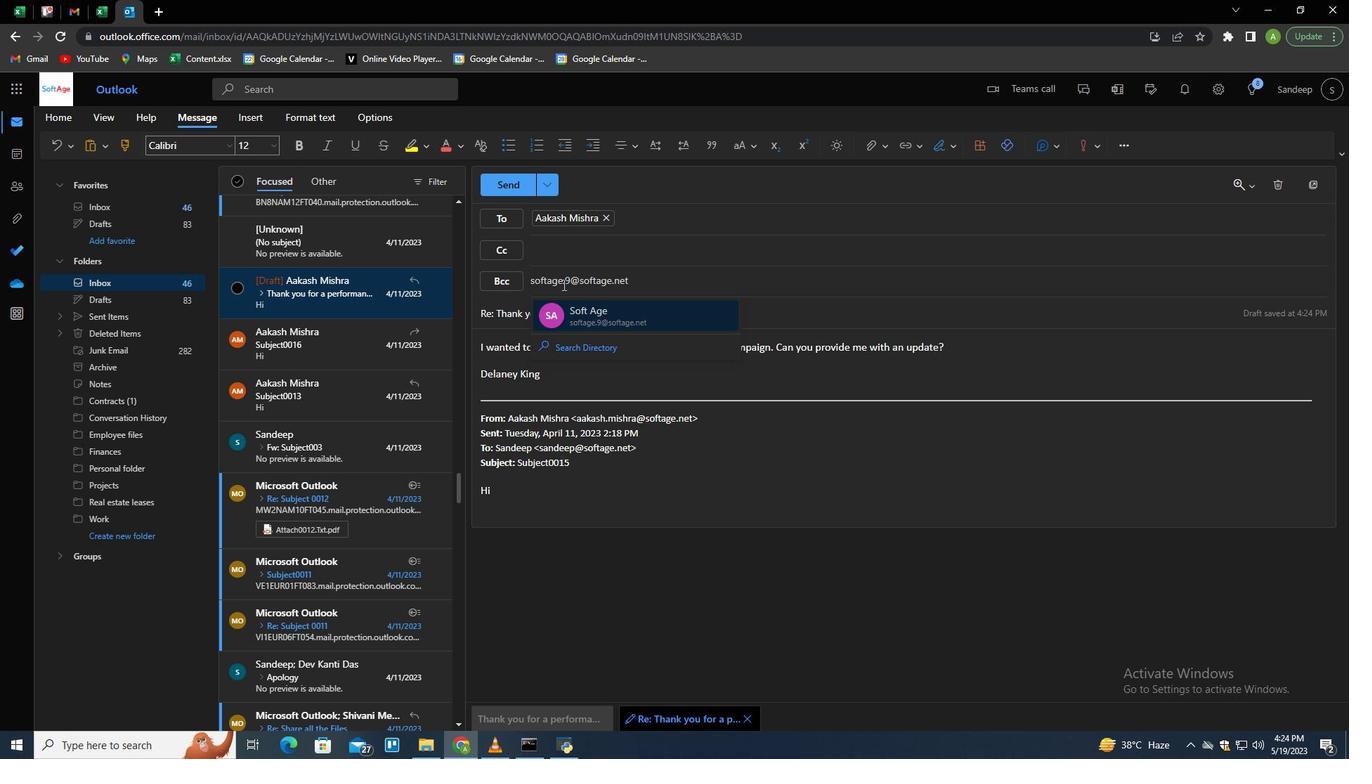 
Action: Mouse moved to (884, 147)
Screenshot: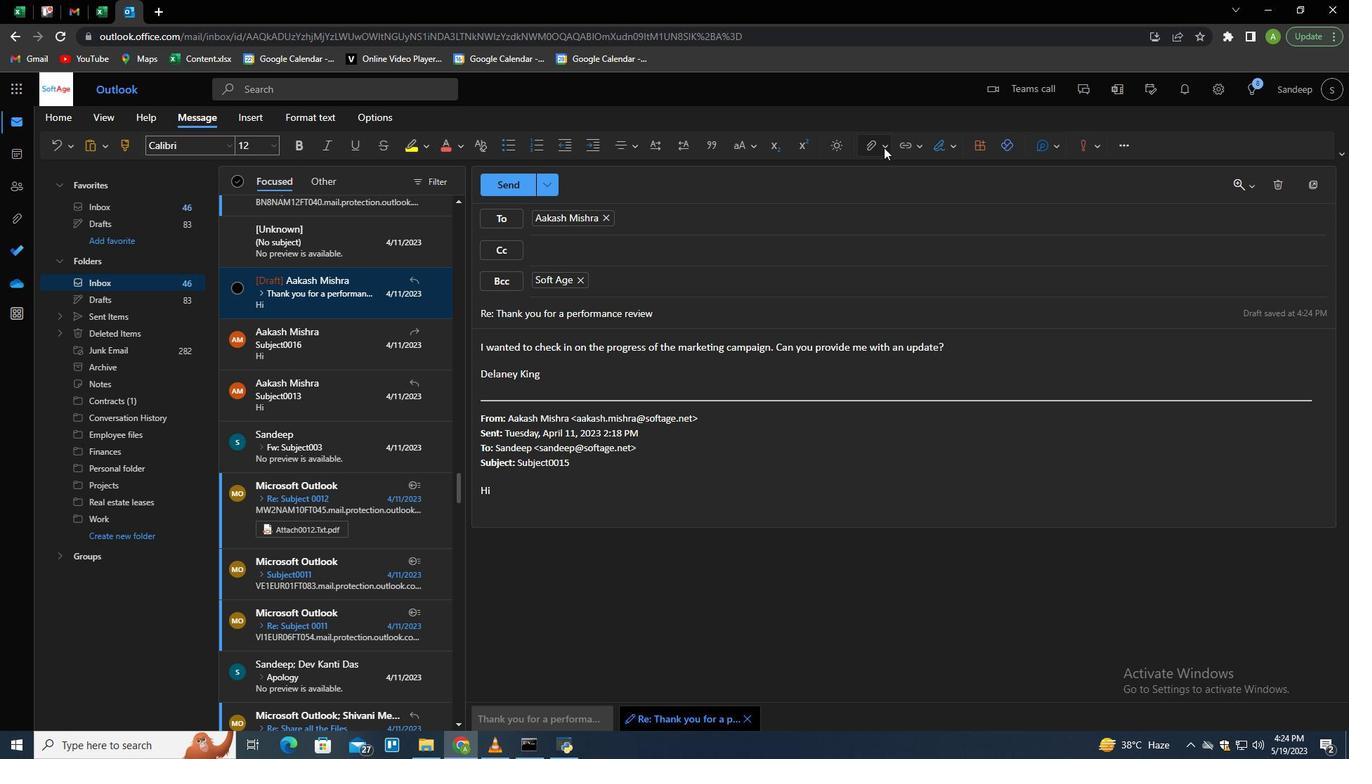 
Action: Mouse pressed left at (884, 147)
Screenshot: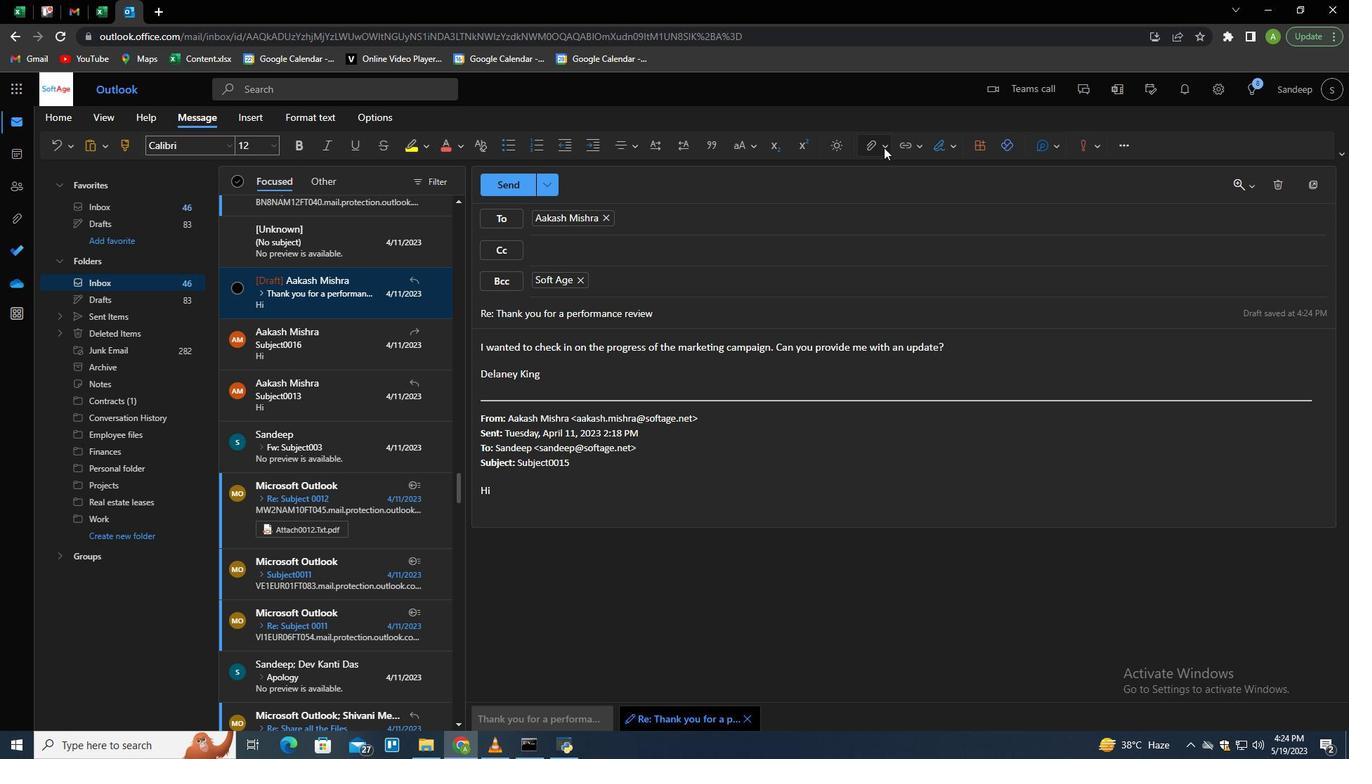 
Action: Mouse moved to (813, 173)
Screenshot: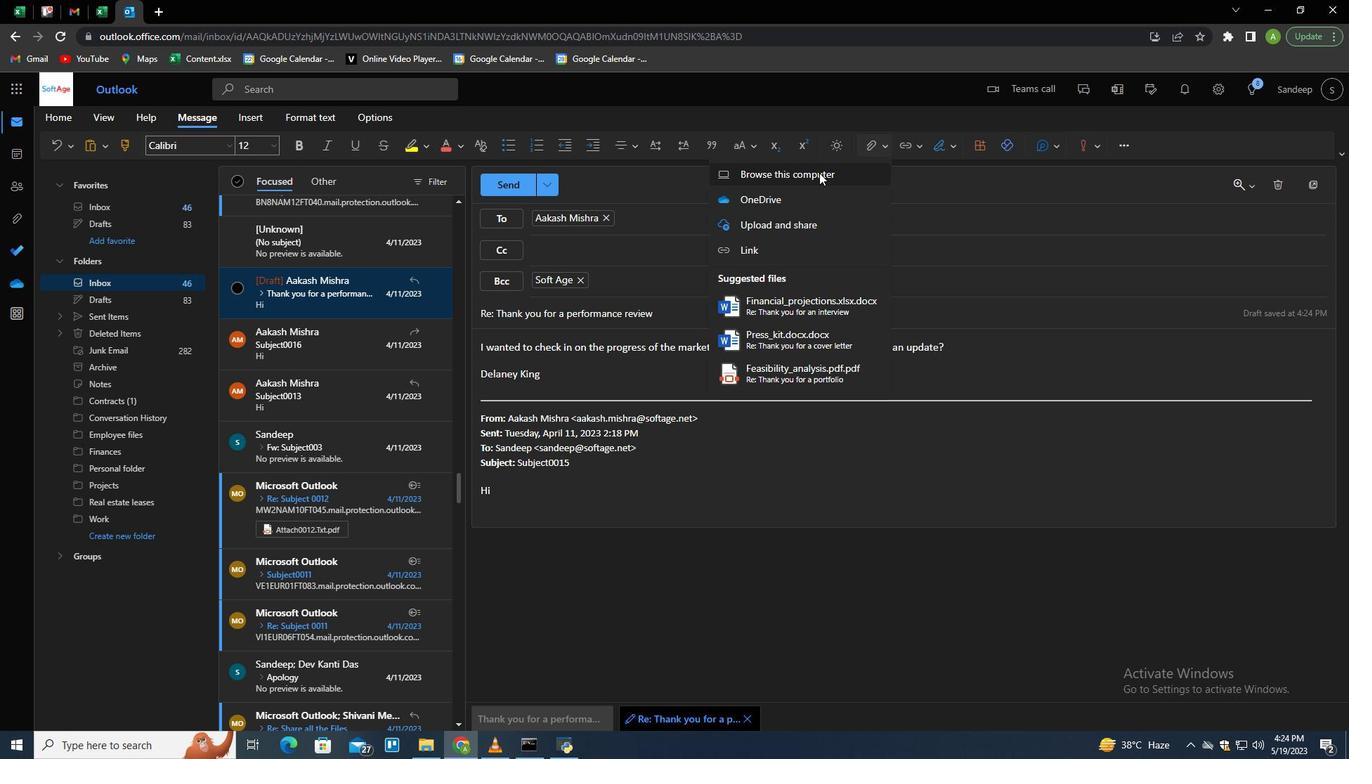 
Action: Mouse pressed left at (813, 173)
Screenshot: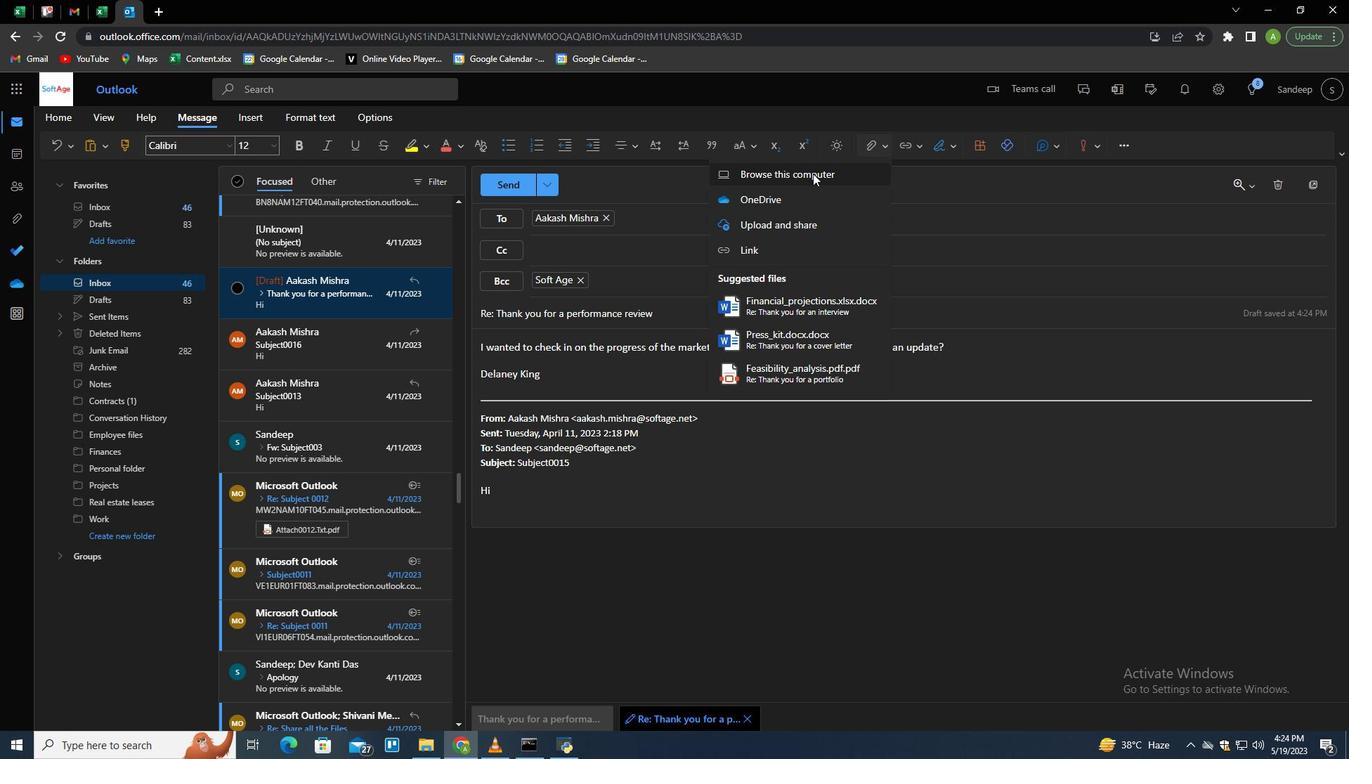 
Action: Mouse moved to (253, 241)
Screenshot: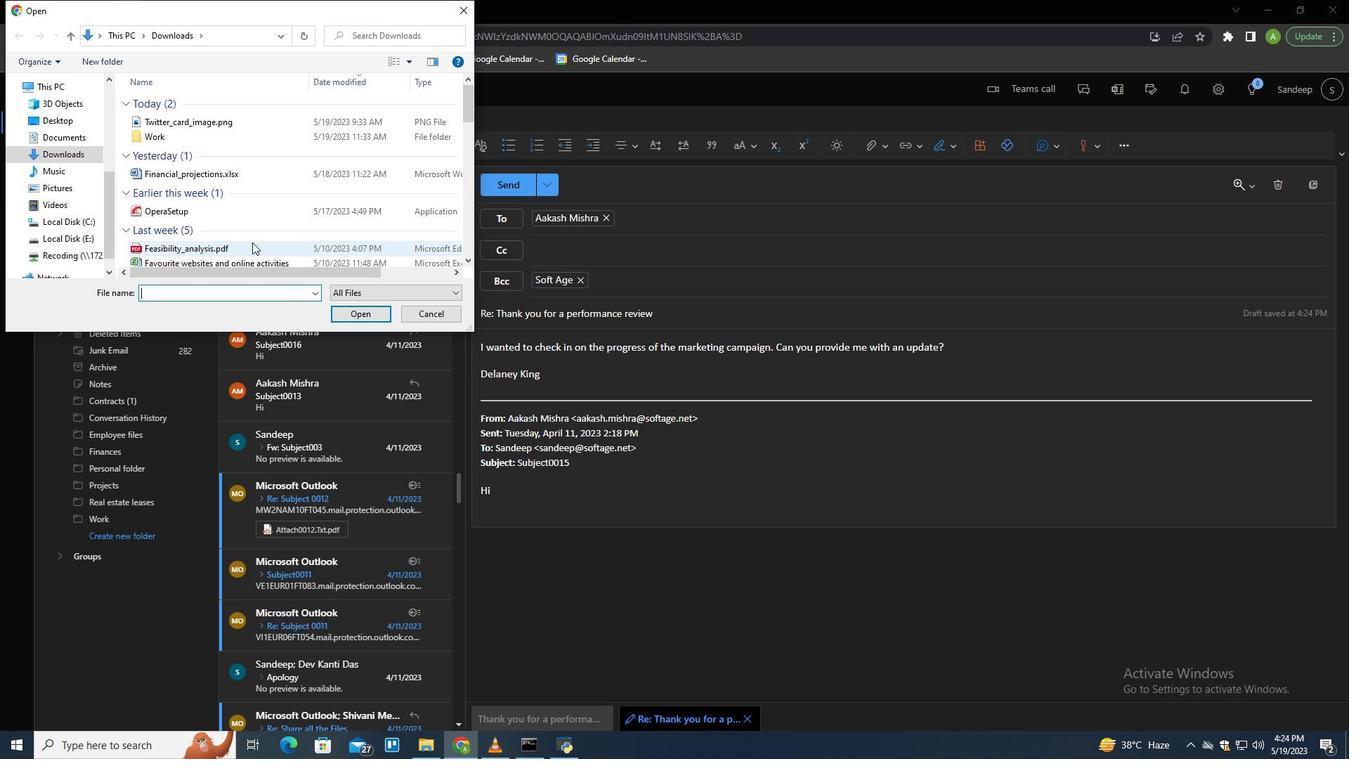 
Action: Mouse scrolled (253, 240) with delta (0, 0)
Screenshot: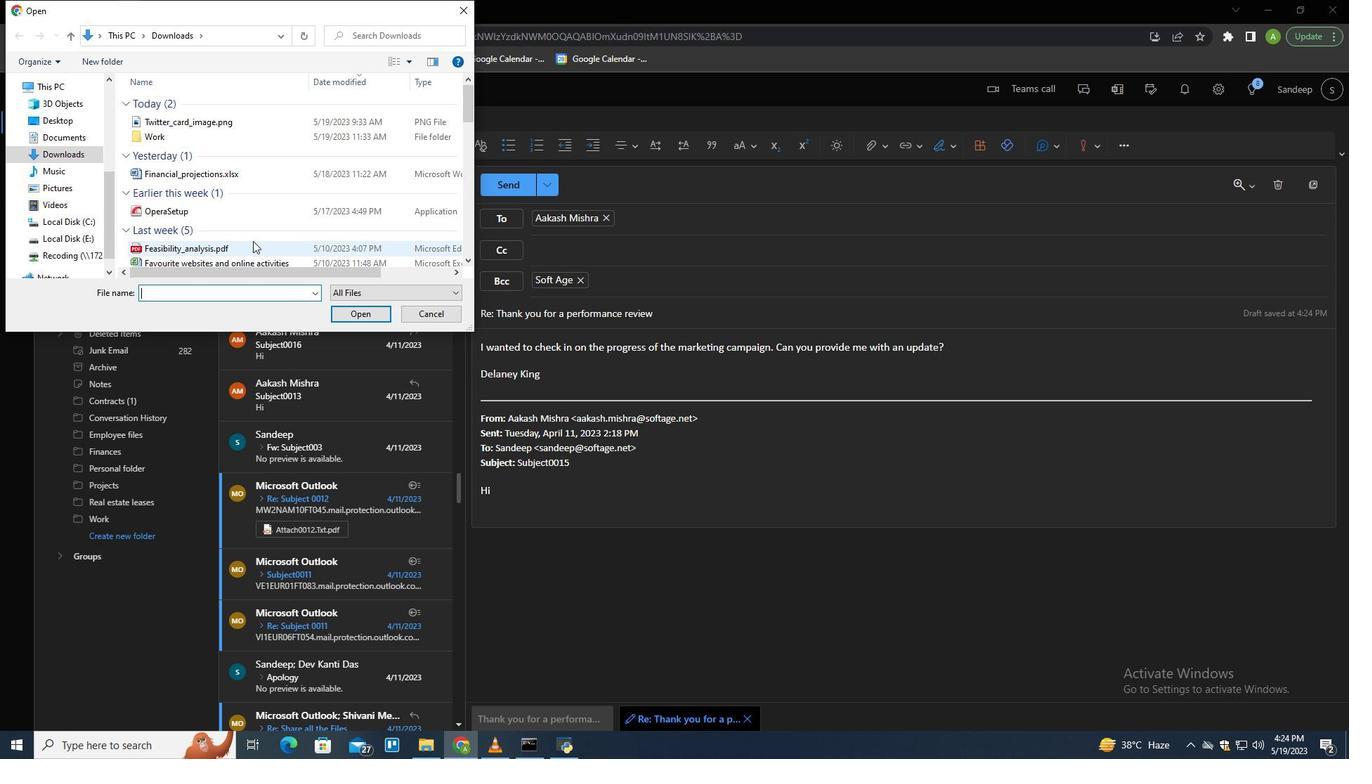 
Action: Mouse moved to (253, 239)
Screenshot: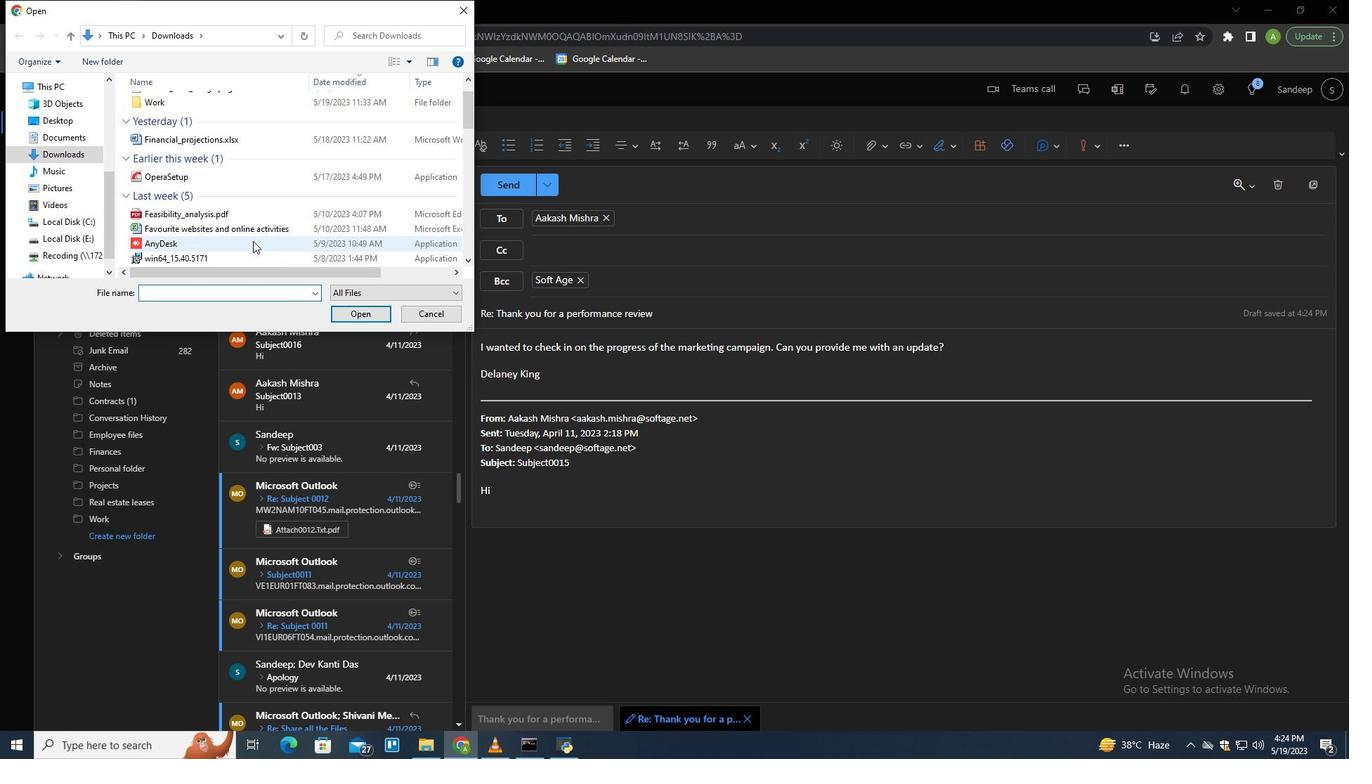 
Action: Mouse scrolled (253, 239) with delta (0, 0)
Screenshot: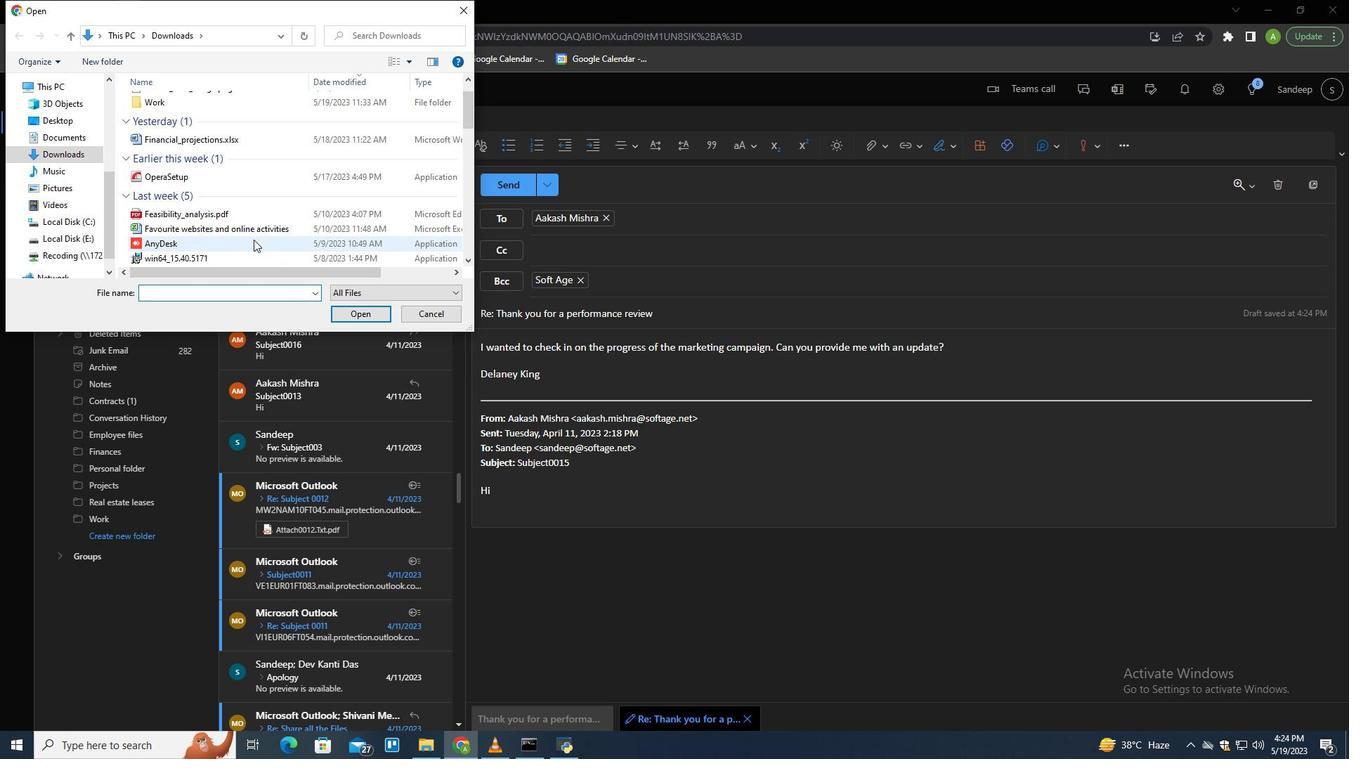 
Action: Mouse moved to (254, 164)
Screenshot: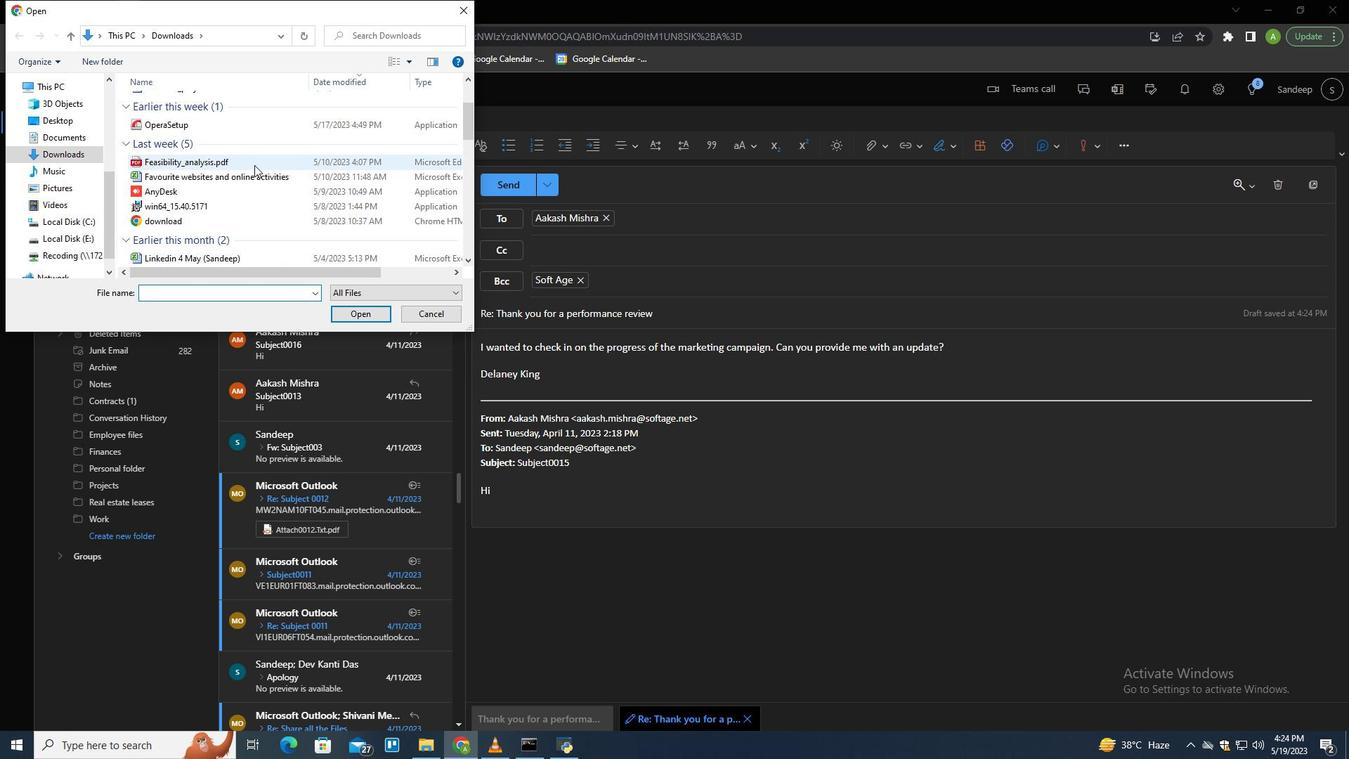 
Action: Mouse scrolled (254, 165) with delta (0, 0)
Screenshot: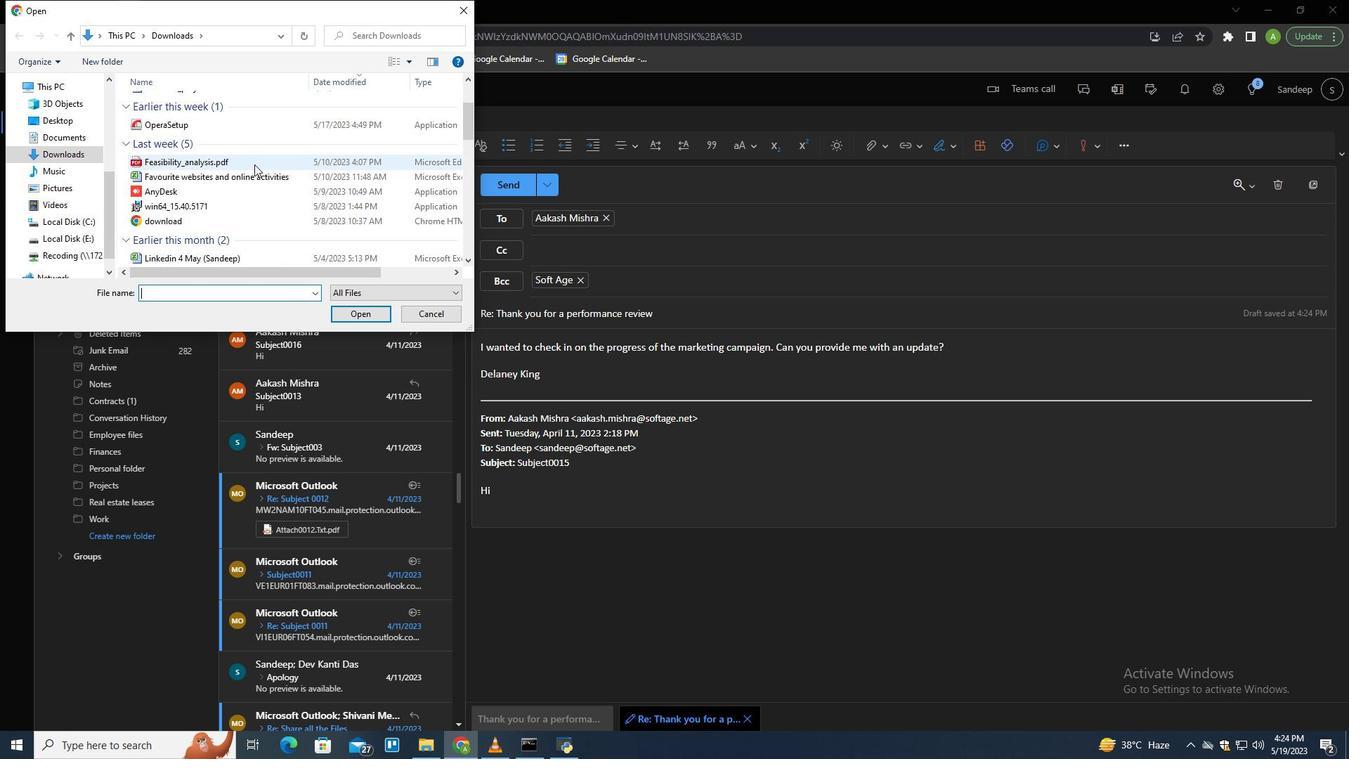 
Action: Mouse scrolled (254, 165) with delta (0, 0)
Screenshot: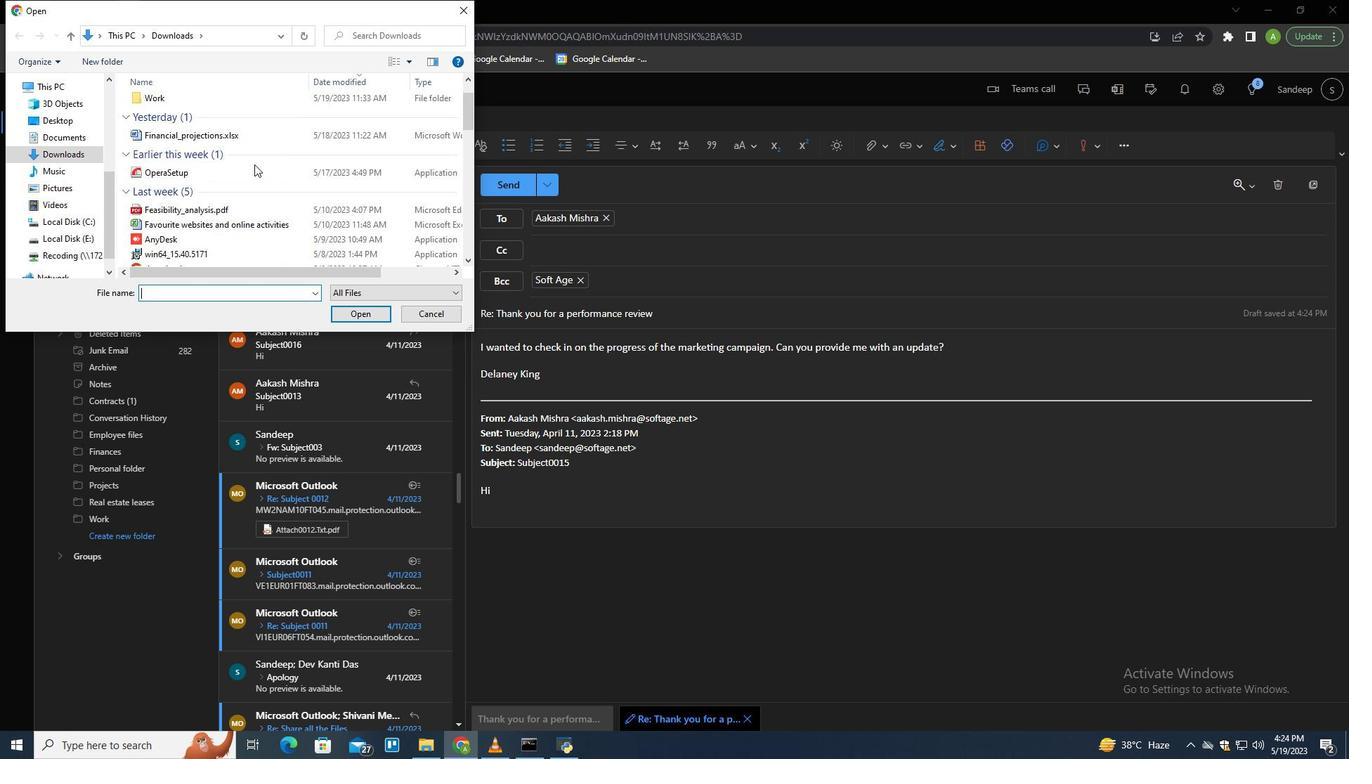 
Action: Mouse moved to (256, 172)
Screenshot: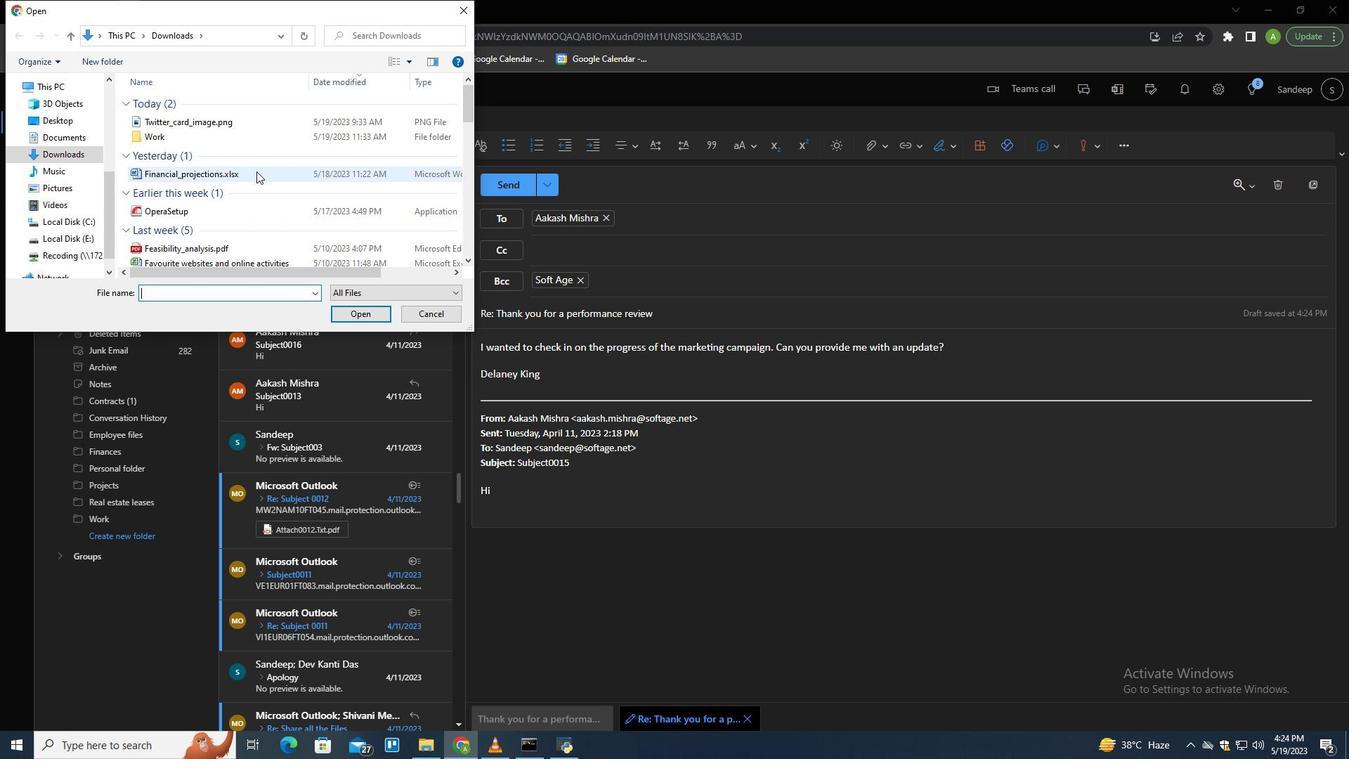 
Action: Mouse pressed left at (256, 172)
Screenshot: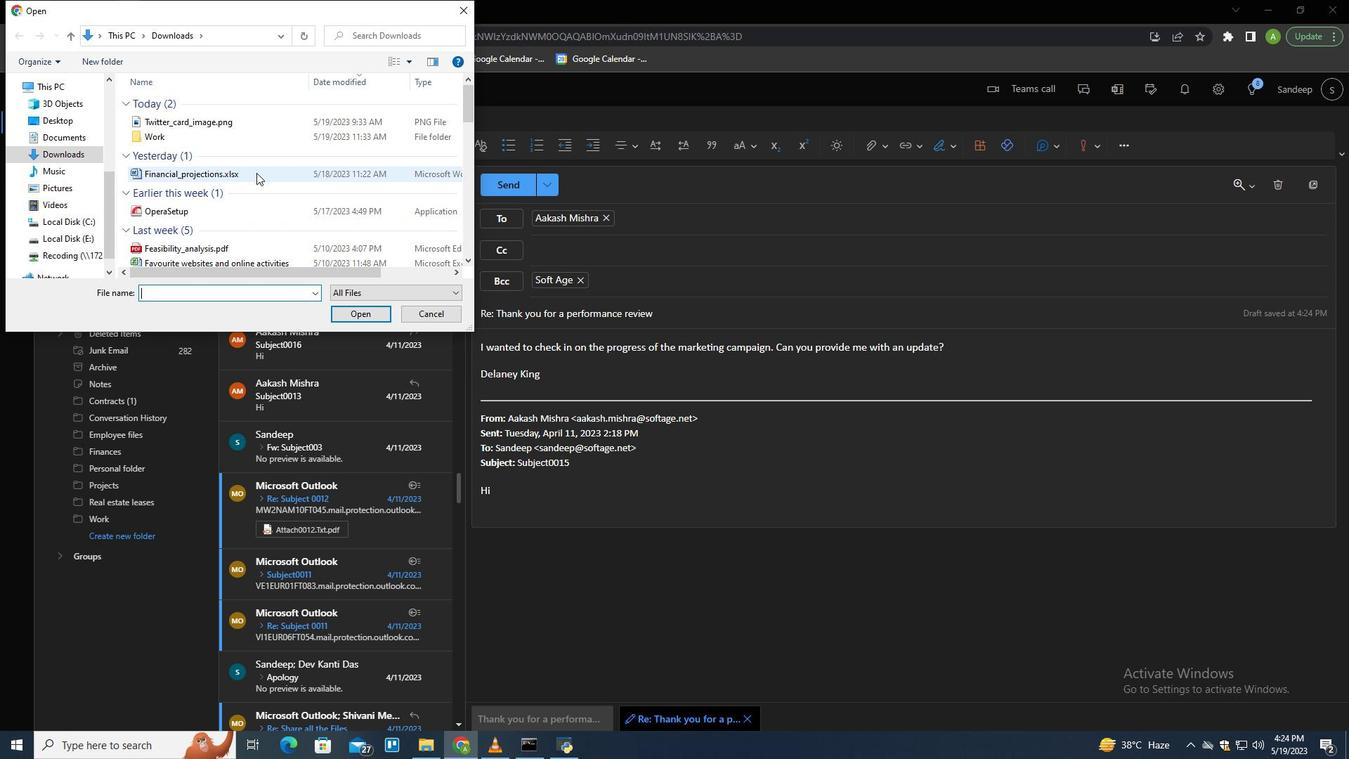
Action: Mouse moved to (256, 172)
Screenshot: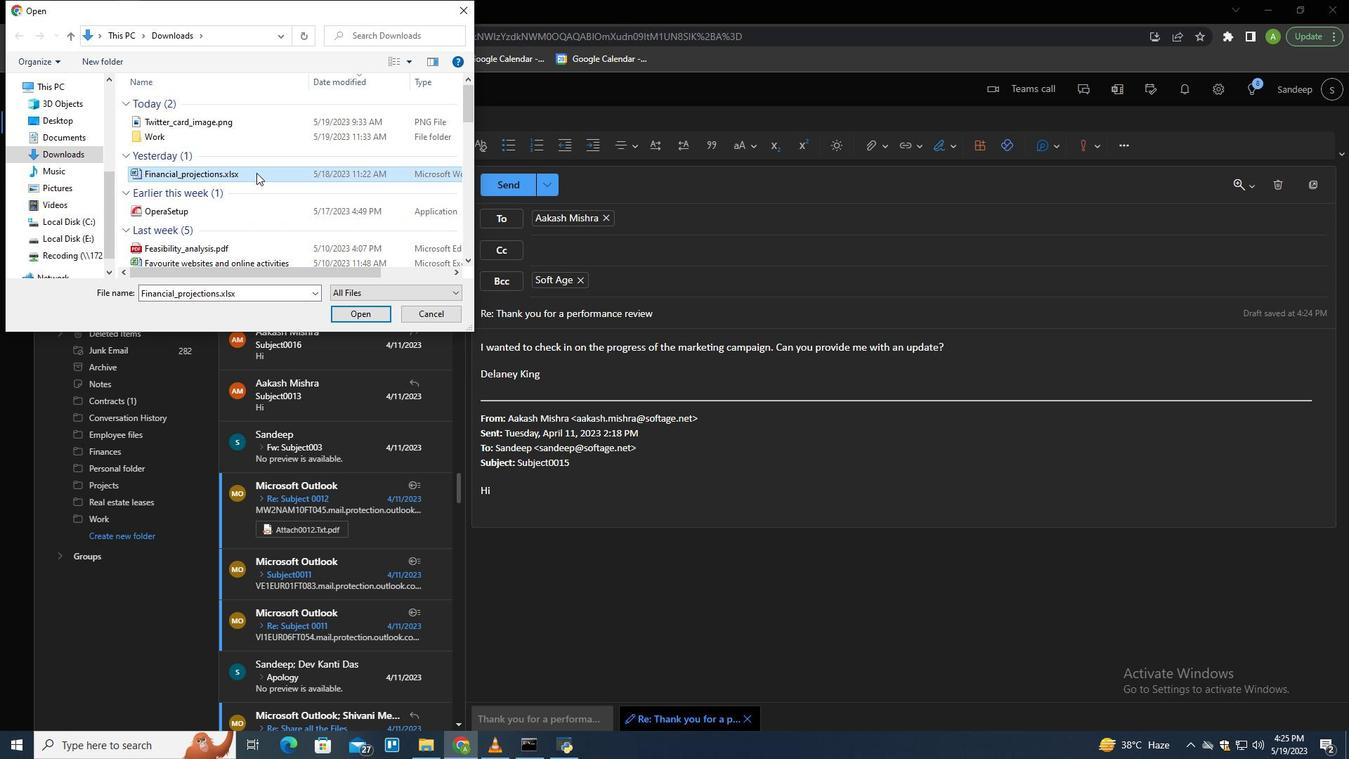 
Action: Key pressed <Key.f2>
Screenshot: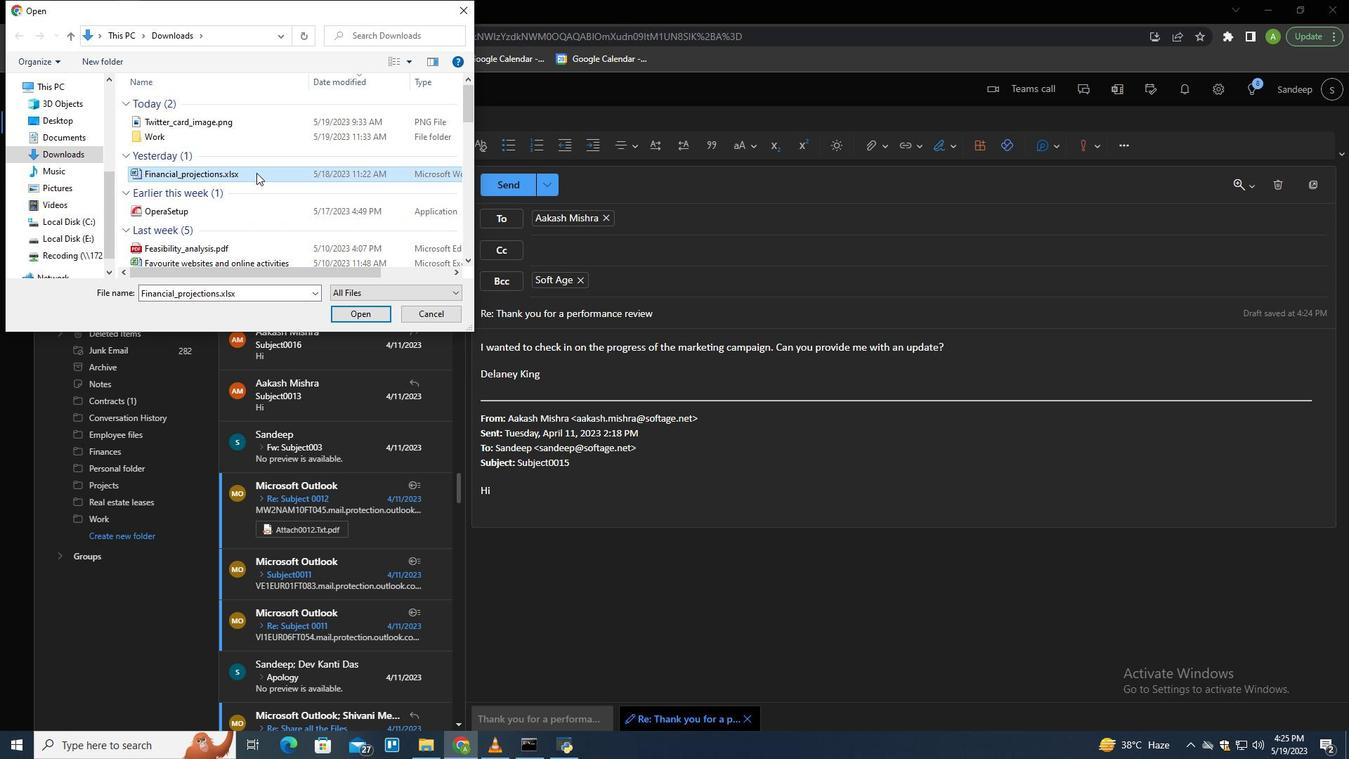 
Action: Mouse moved to (257, 179)
Screenshot: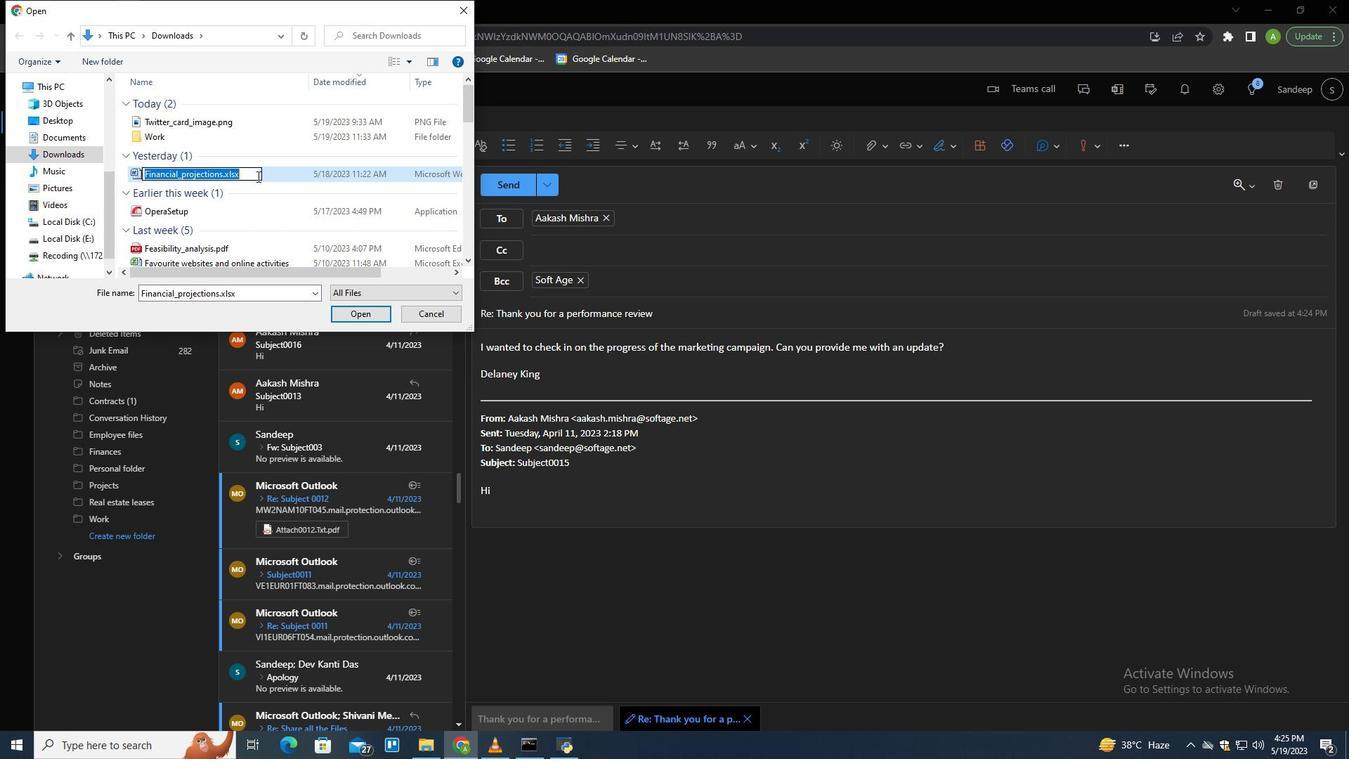 
Action: Key pressed <Key.shift>V=<Key.shift><Key.backspace><Key.backspace><Key.shift>Business<Key.shift>_case.docx
Screenshot: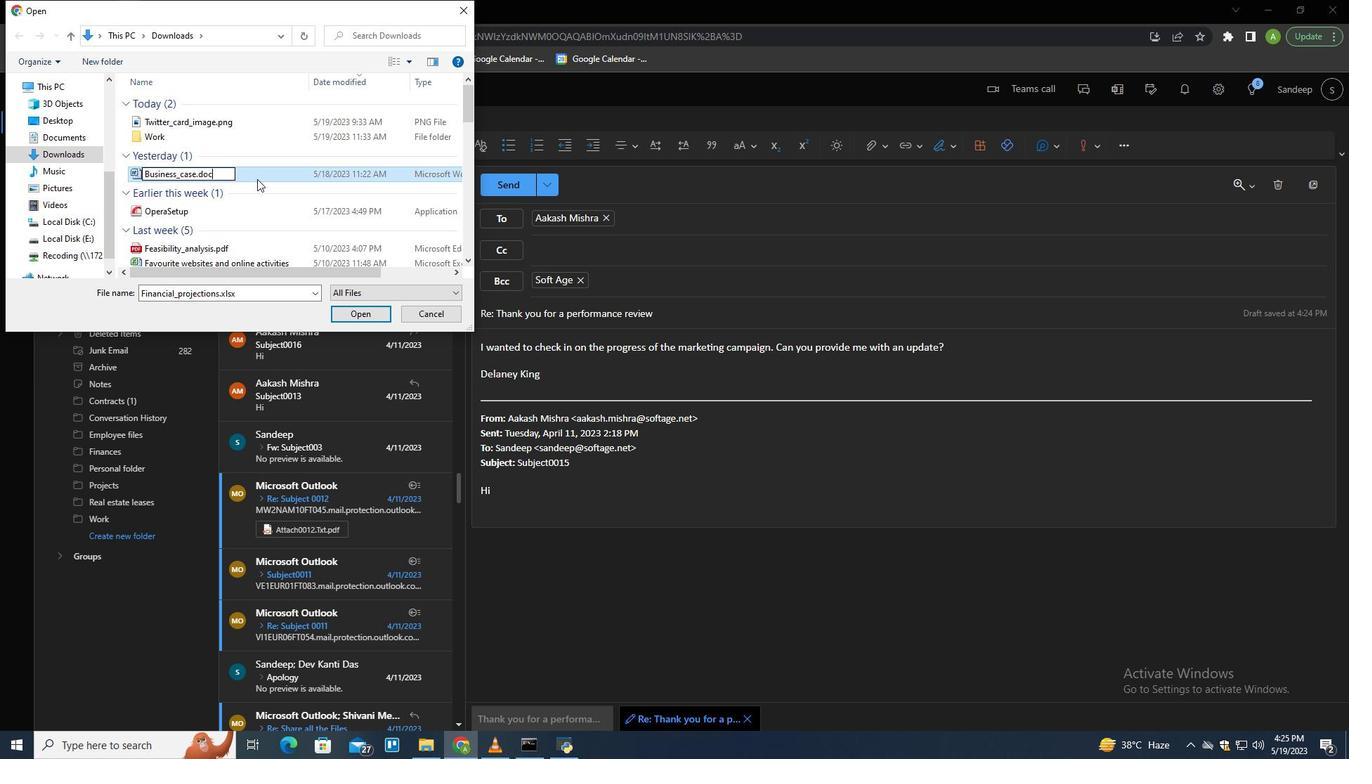 
Action: Mouse pressed left at (257, 179)
Screenshot: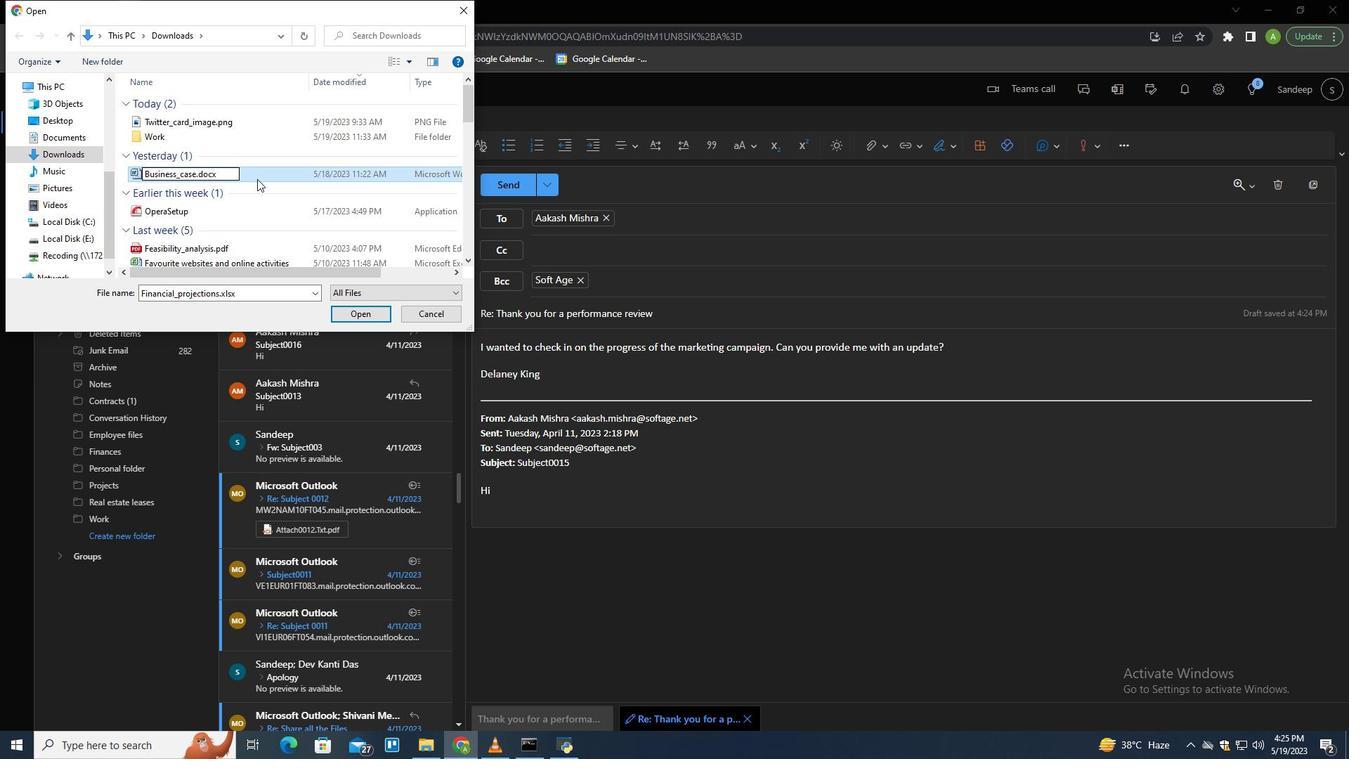 
Action: Mouse moved to (371, 312)
Screenshot: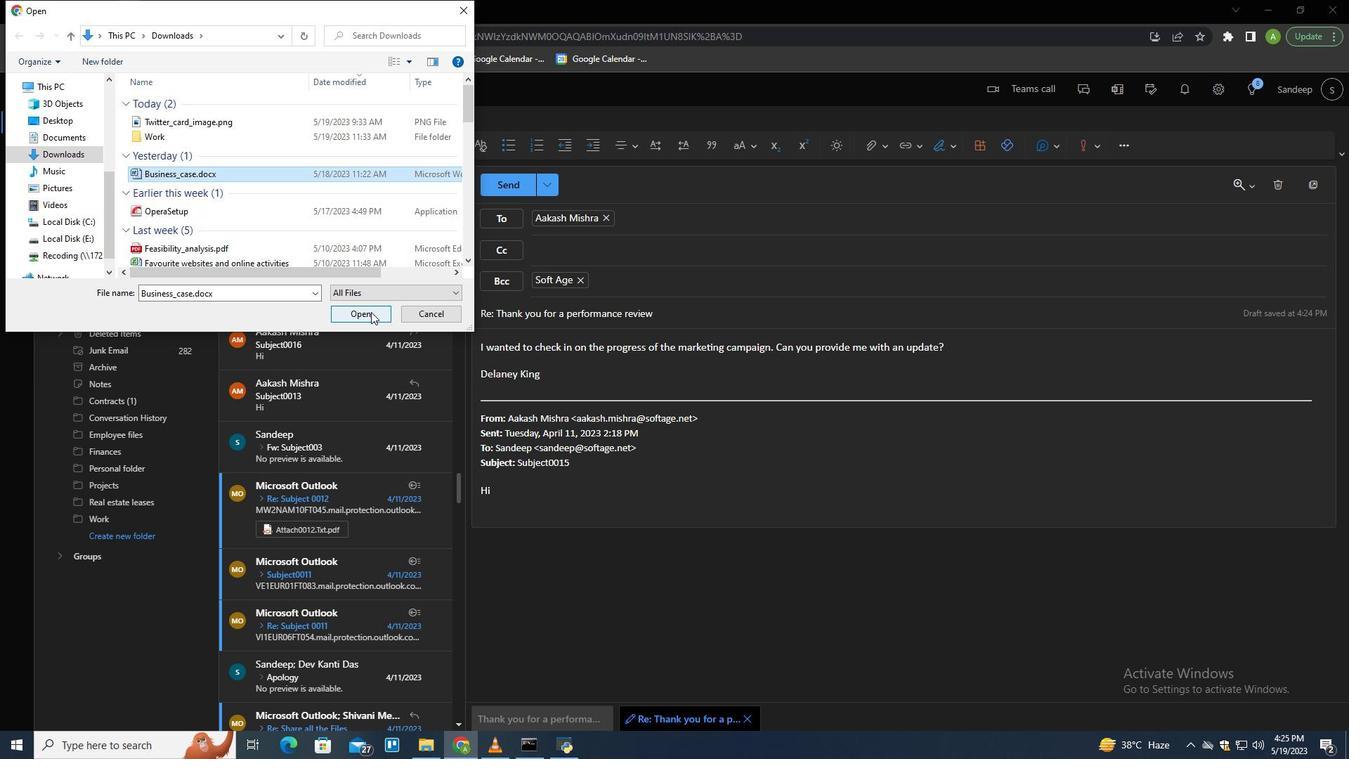 
Action: Mouse pressed left at (371, 312)
Screenshot: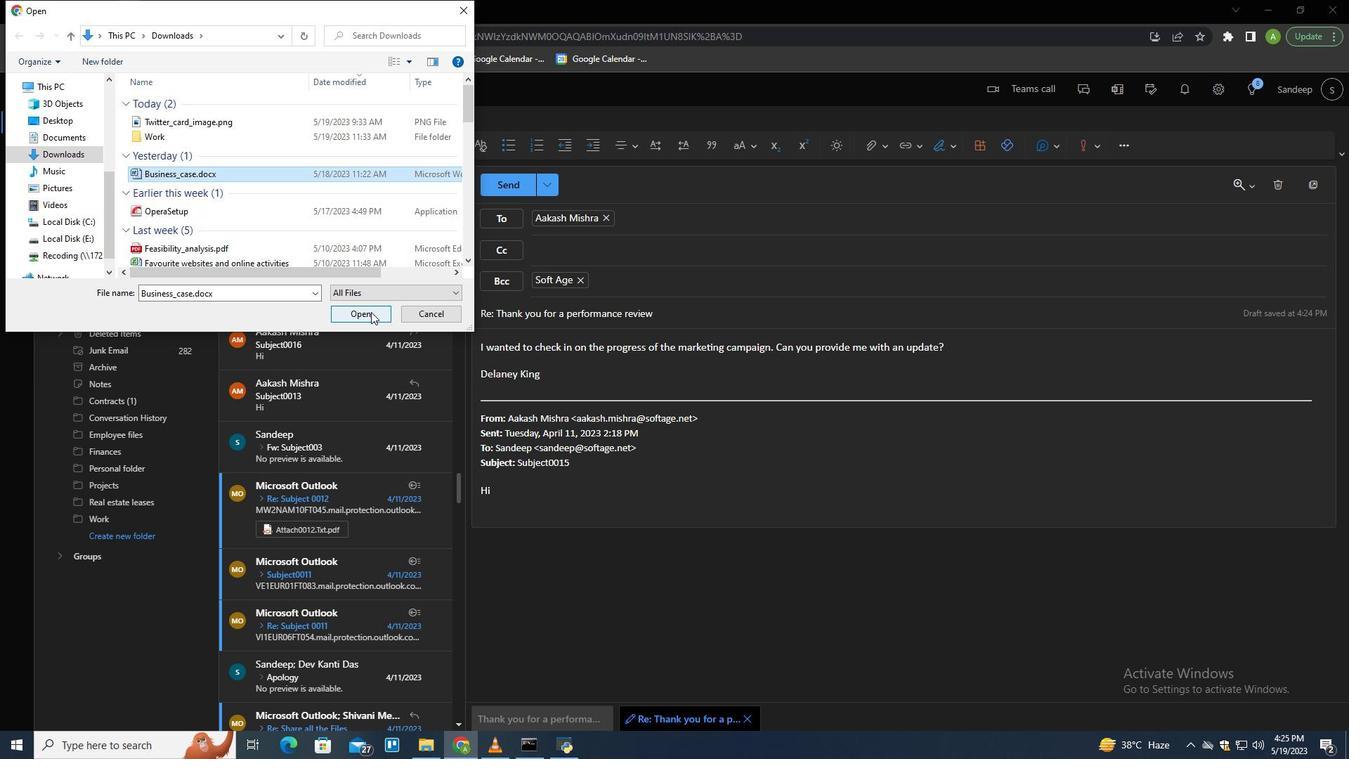 
Action: Mouse moved to (884, 497)
Screenshot: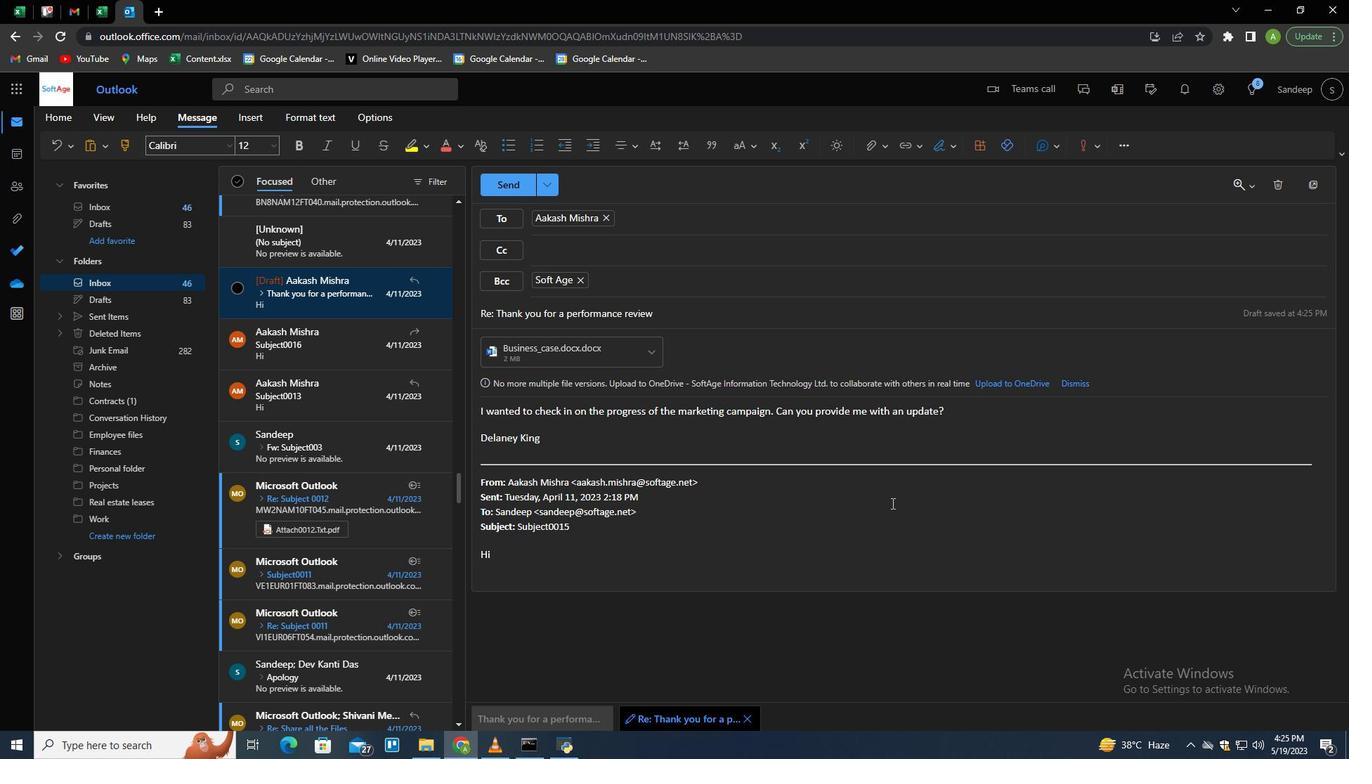 
Action: Mouse pressed left at (884, 497)
Screenshot: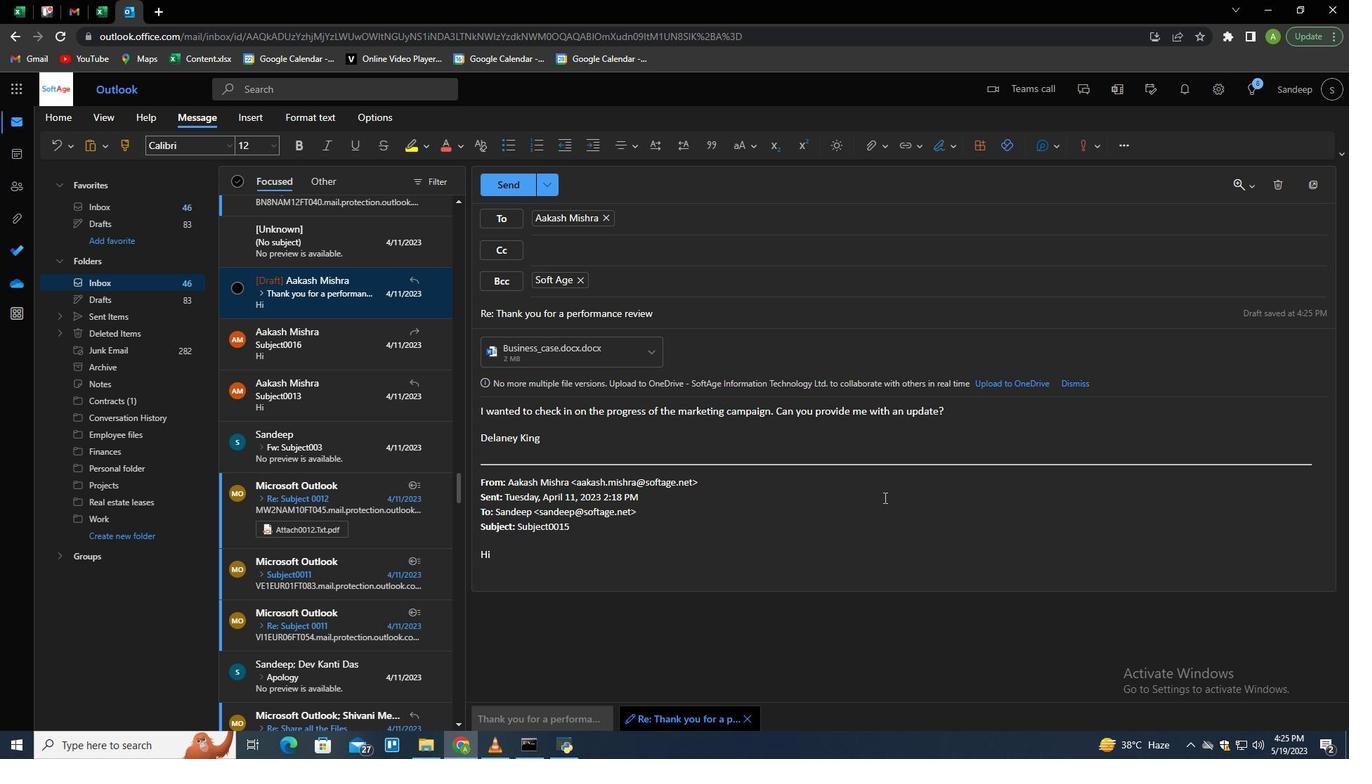 
Action: Key pressed <Key.enter>
Screenshot: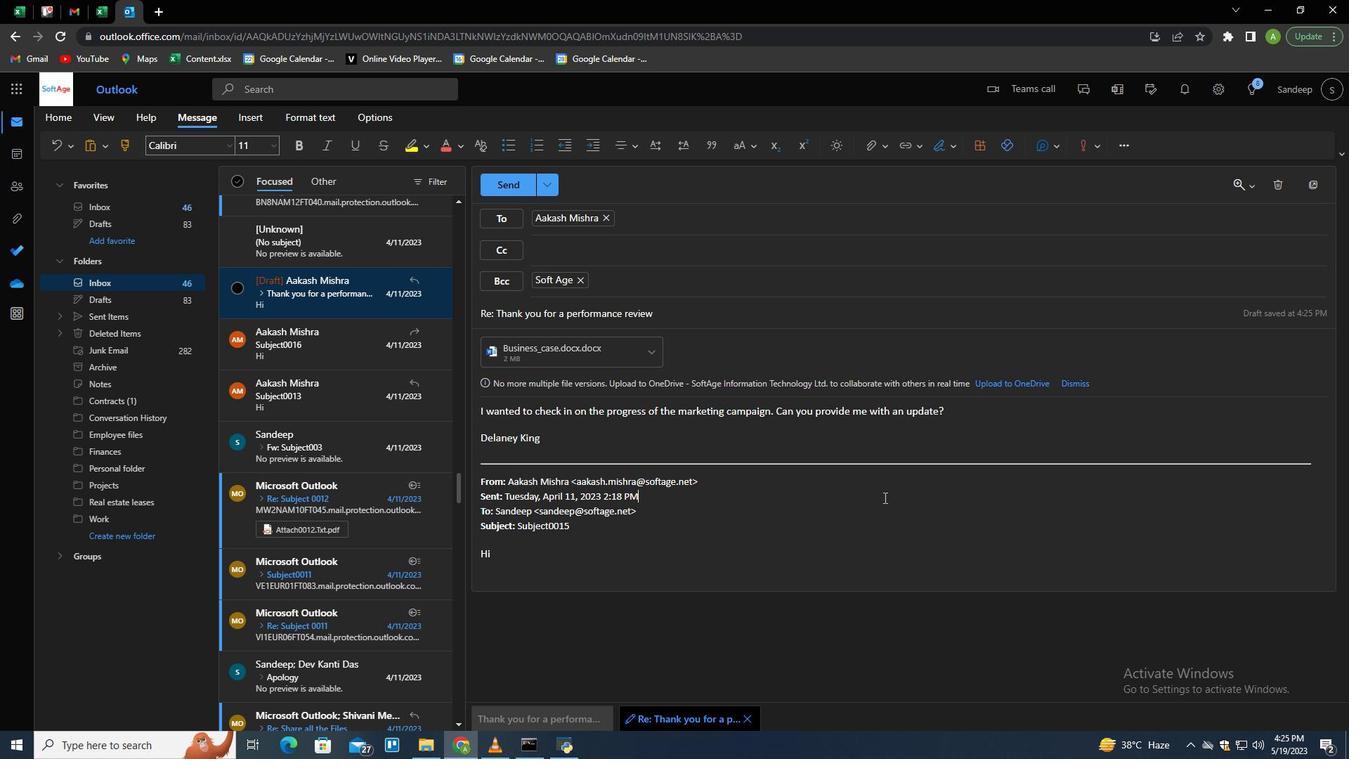 
